 Task: Create a due date automation trigger when advanced on, on the tuesday before a card is due add dates not due this week at 11:00 AM.
Action: Mouse moved to (1219, 96)
Screenshot: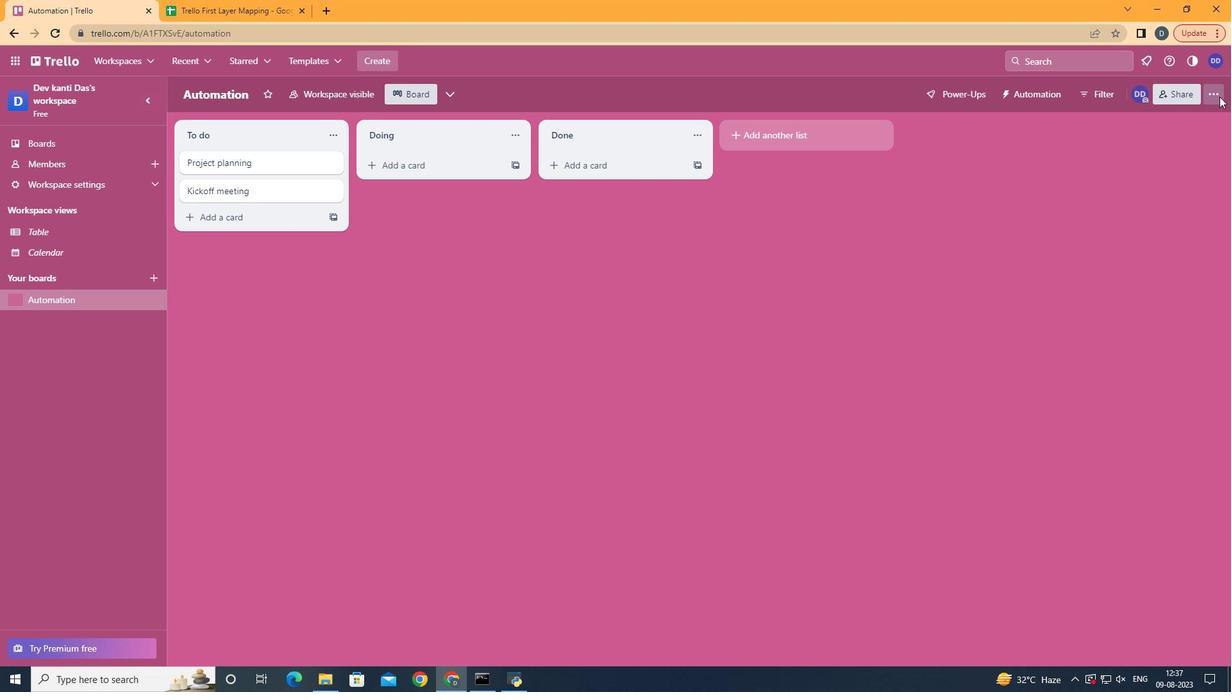 
Action: Mouse pressed left at (1219, 96)
Screenshot: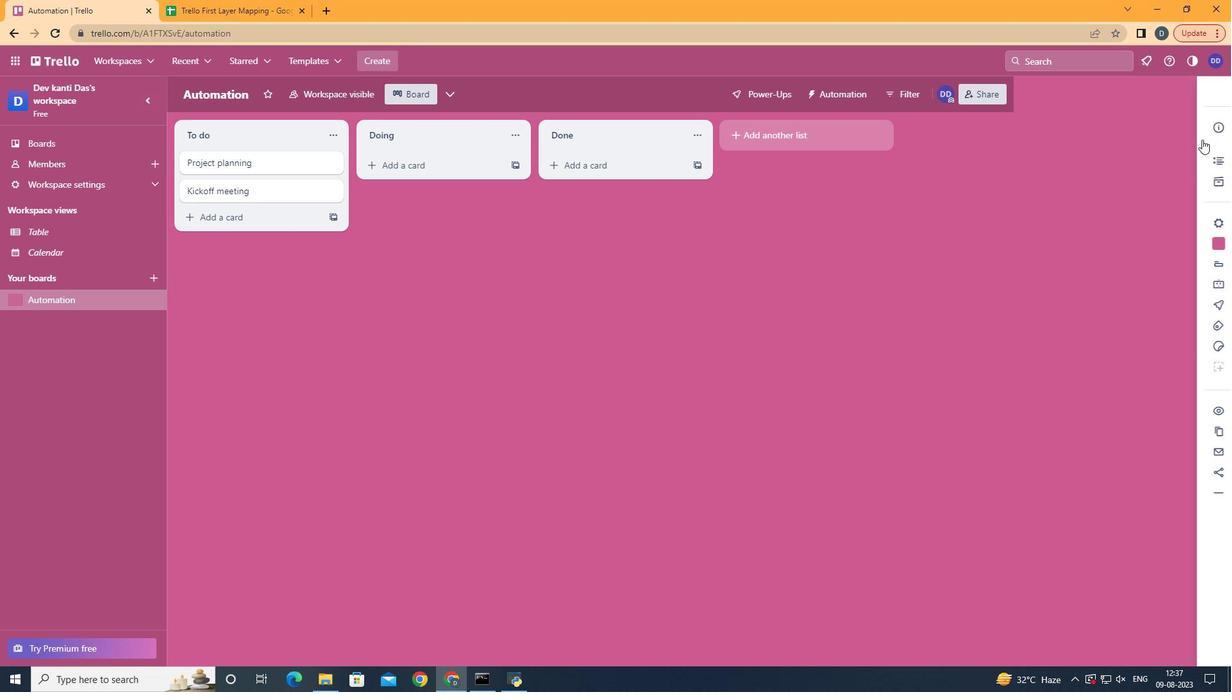 
Action: Mouse moved to (1101, 284)
Screenshot: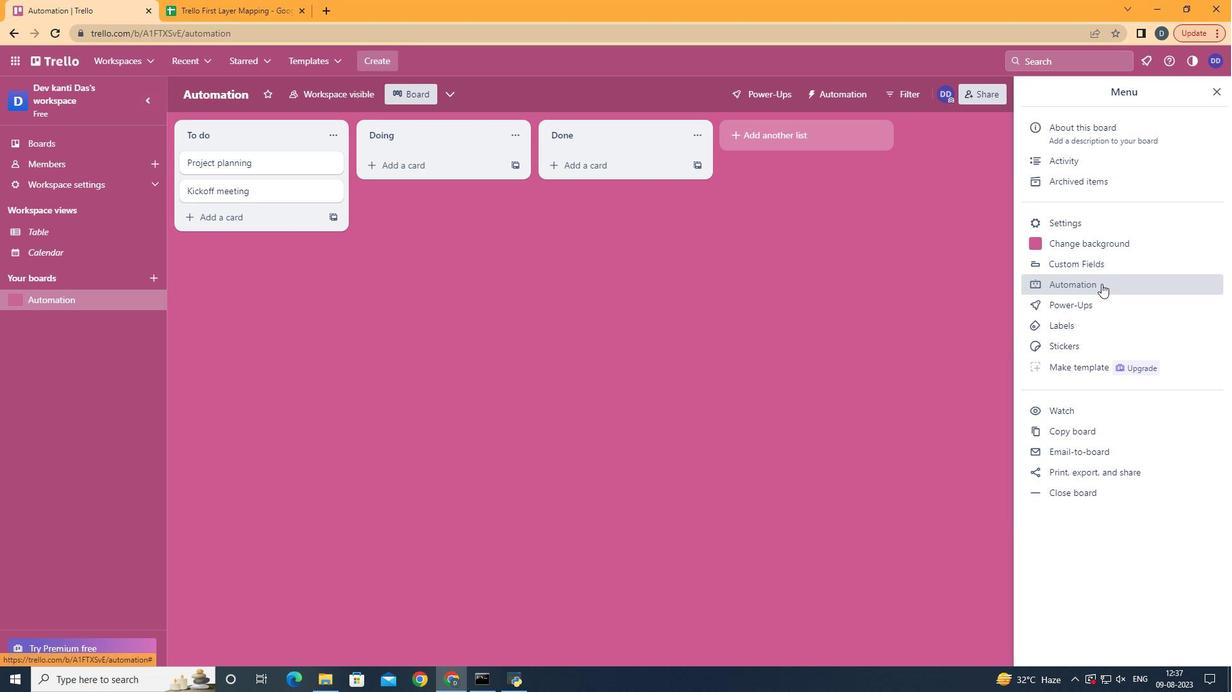 
Action: Mouse pressed left at (1101, 284)
Screenshot: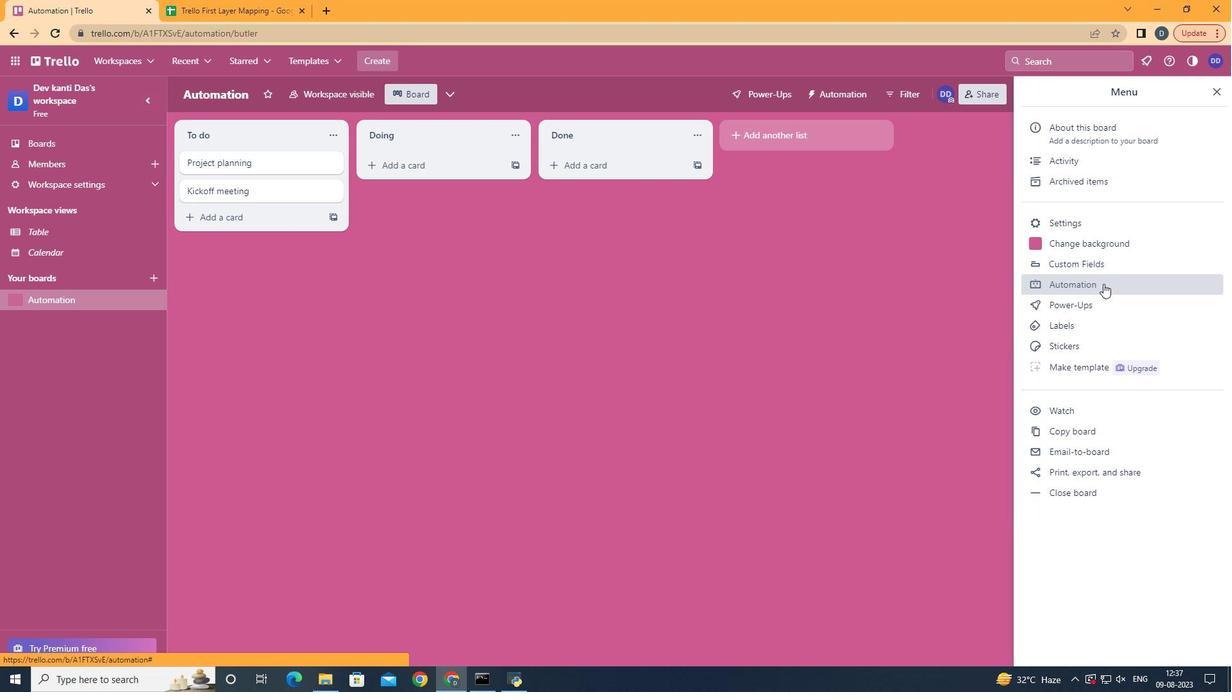 
Action: Mouse moved to (213, 265)
Screenshot: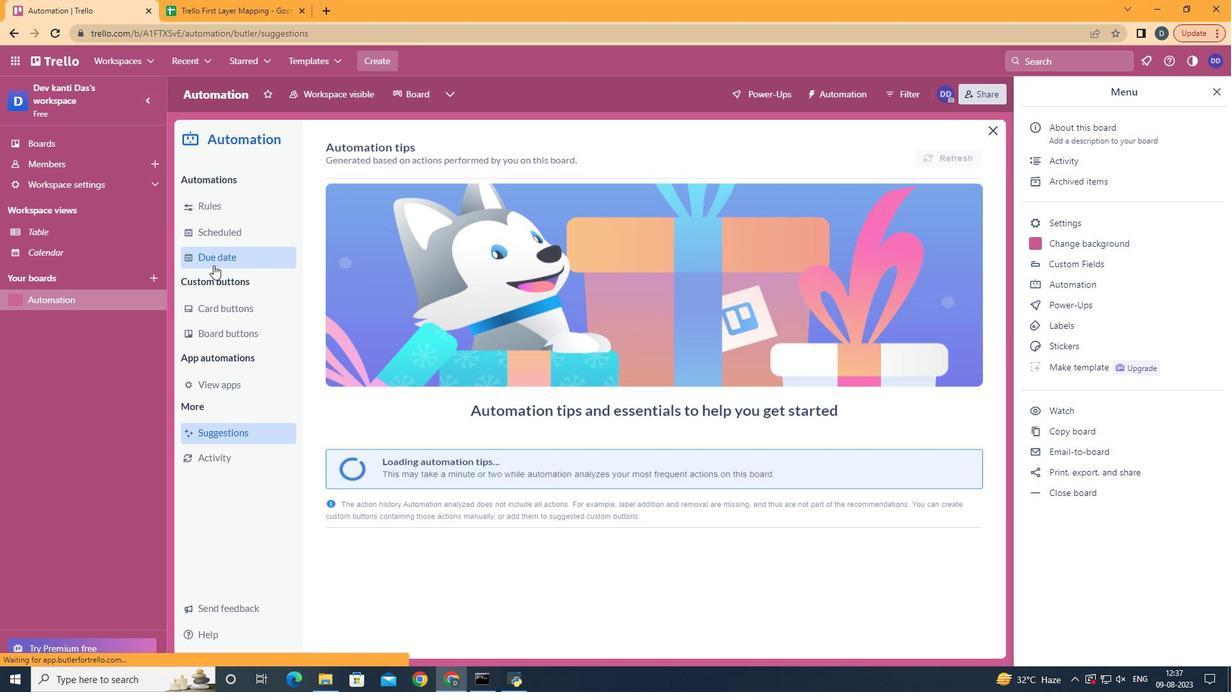 
Action: Mouse pressed left at (213, 265)
Screenshot: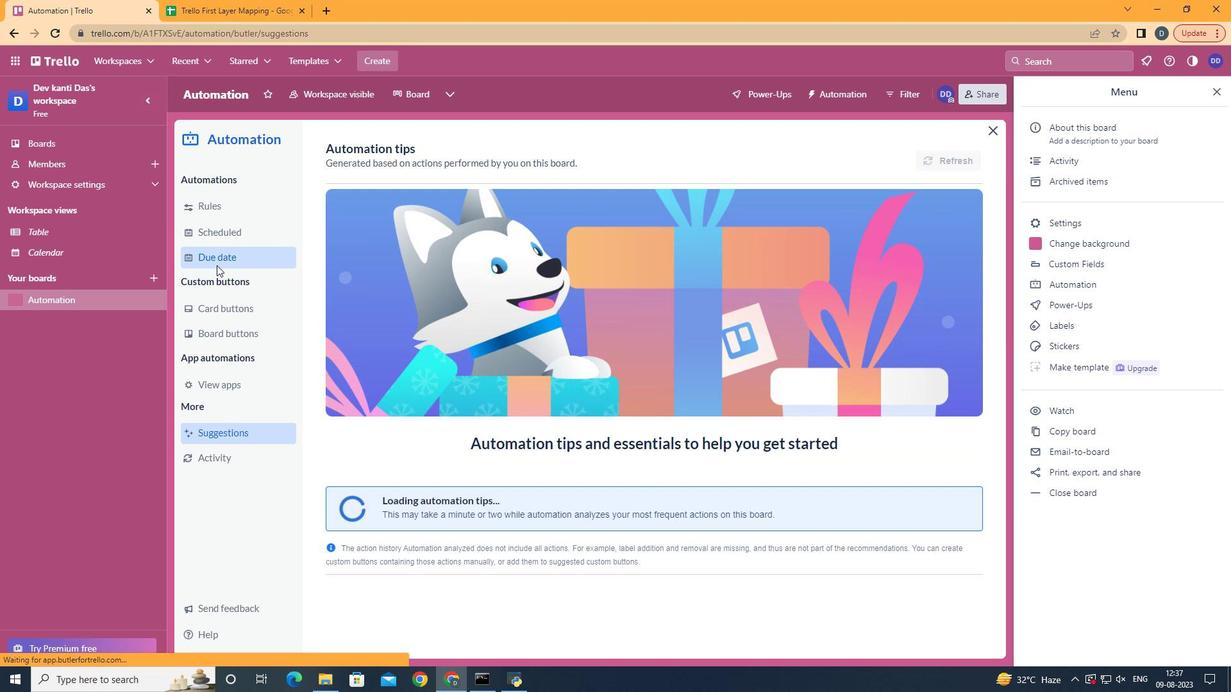
Action: Mouse moved to (897, 151)
Screenshot: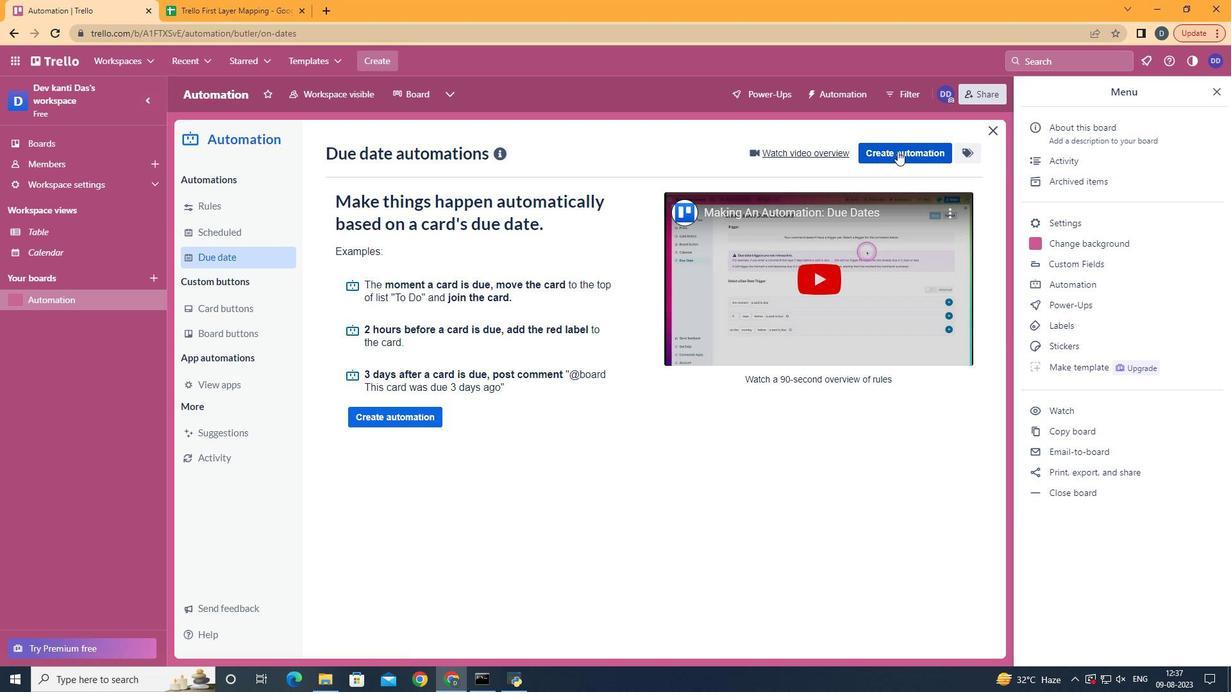 
Action: Mouse pressed left at (897, 151)
Screenshot: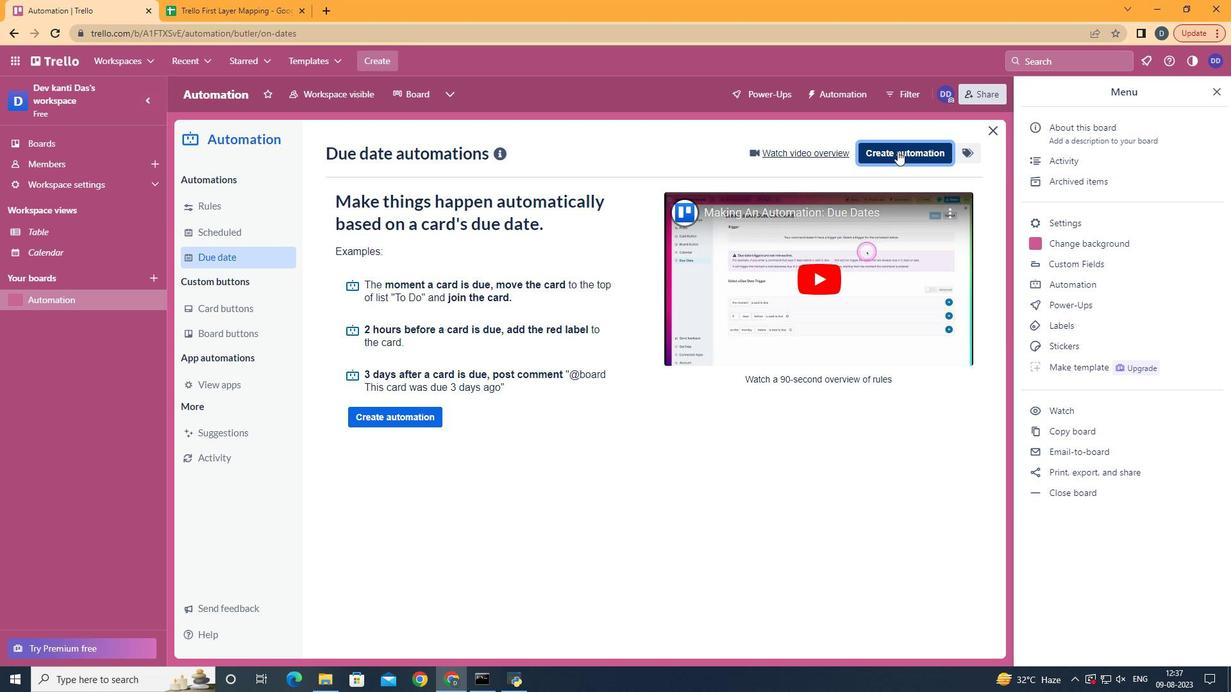 
Action: Mouse moved to (642, 280)
Screenshot: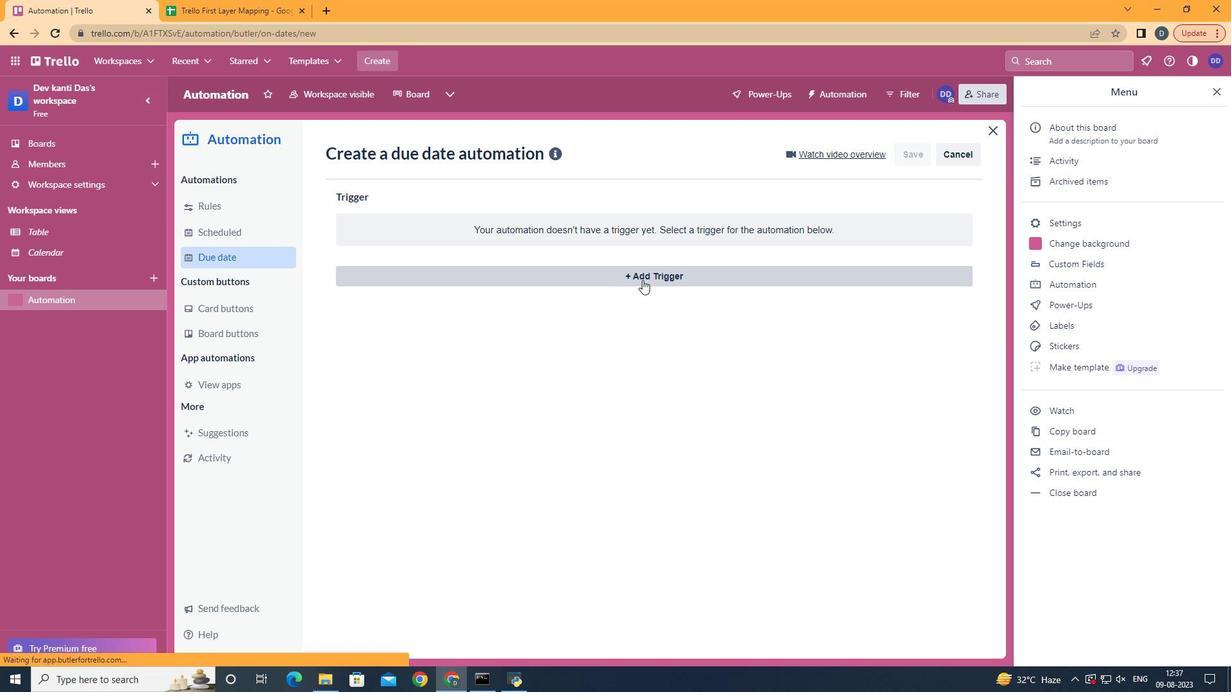 
Action: Mouse pressed left at (642, 280)
Screenshot: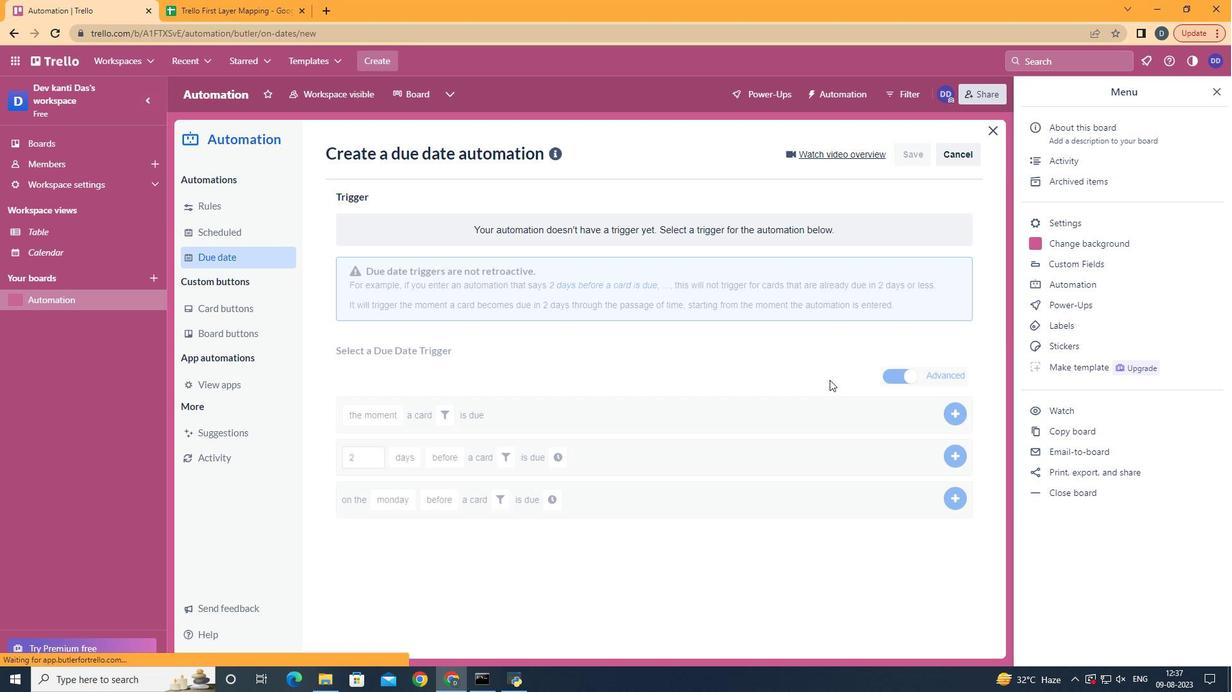 
Action: Mouse moved to (414, 364)
Screenshot: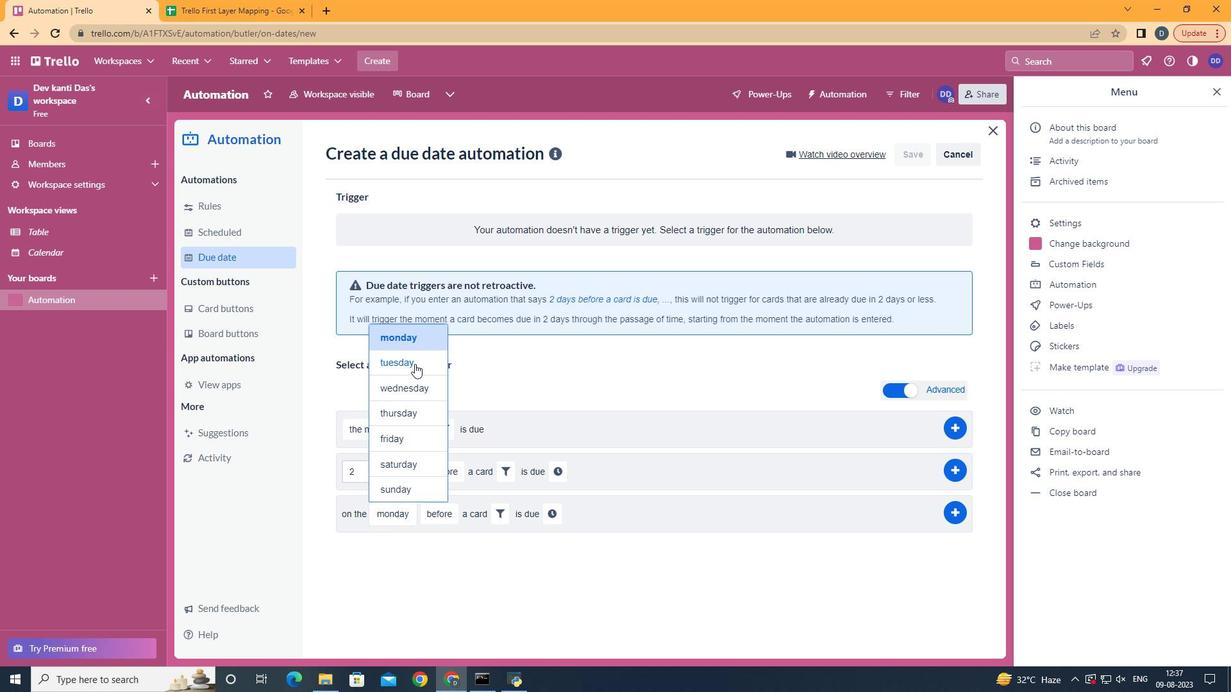 
Action: Mouse pressed left at (414, 364)
Screenshot: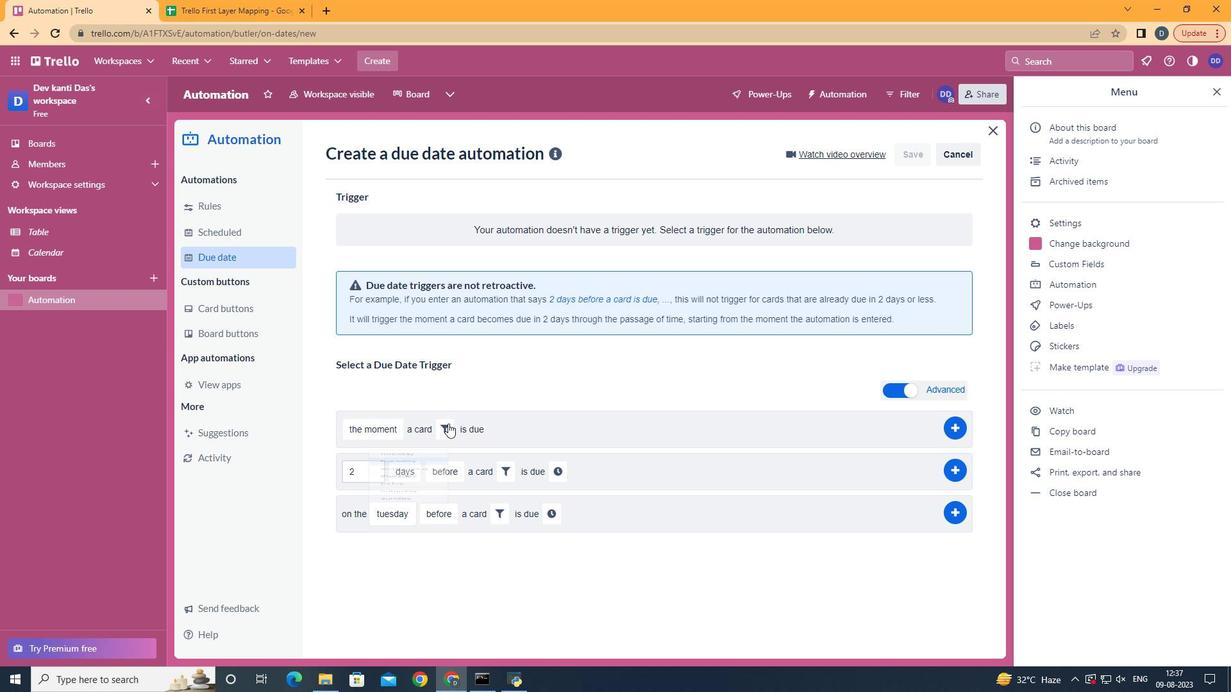
Action: Mouse moved to (445, 548)
Screenshot: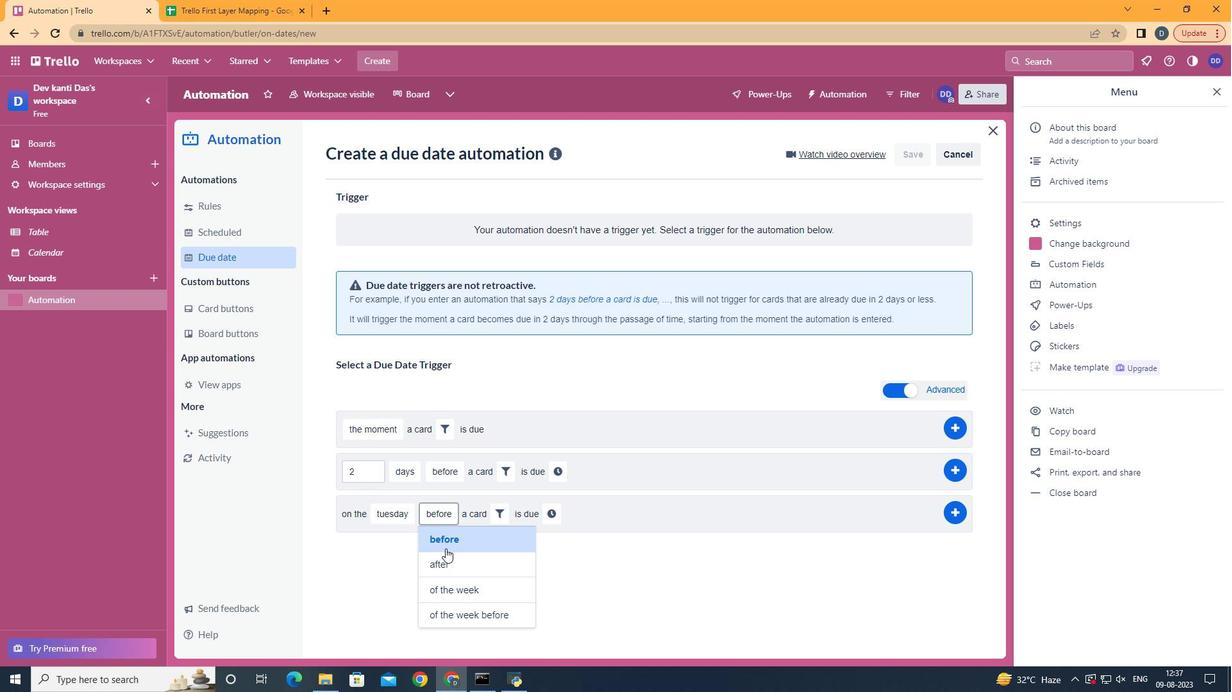 
Action: Mouse pressed left at (445, 548)
Screenshot: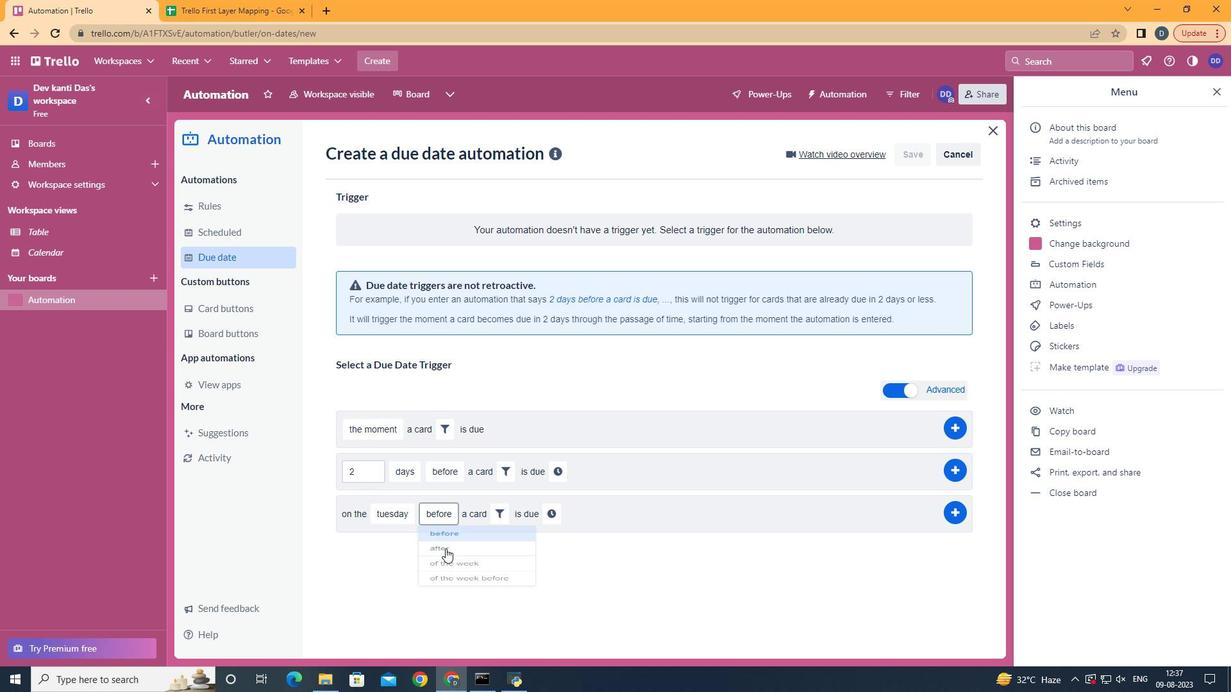
Action: Mouse moved to (502, 520)
Screenshot: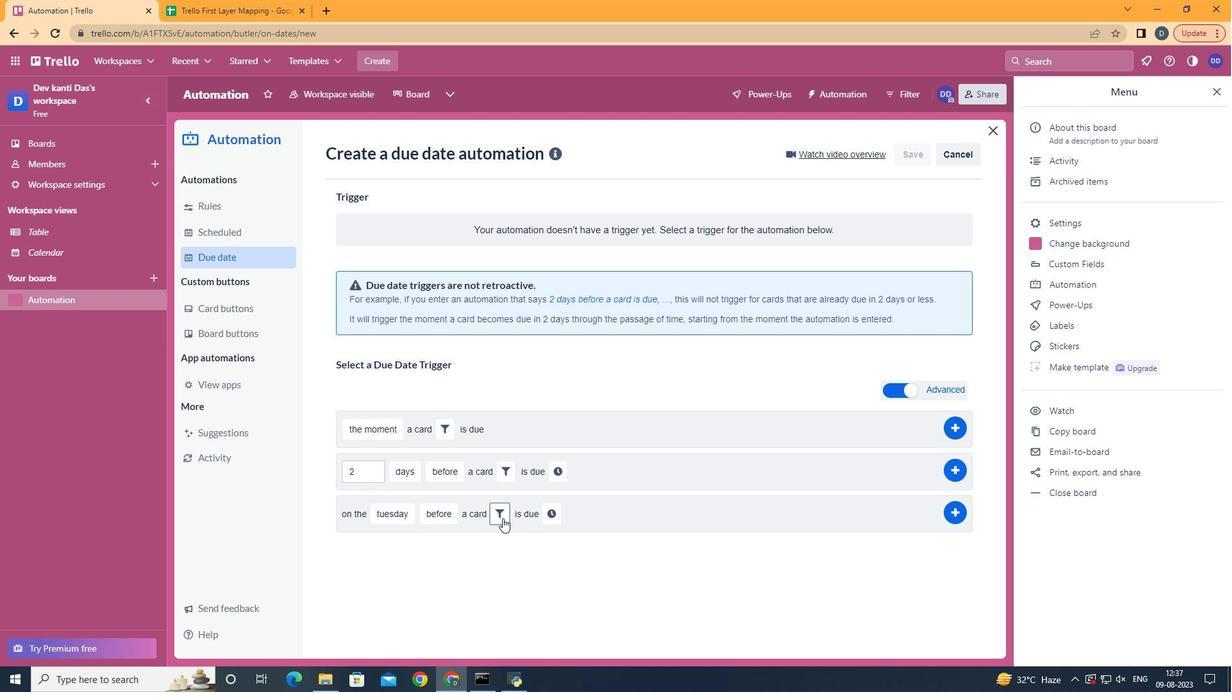 
Action: Mouse pressed left at (502, 520)
Screenshot: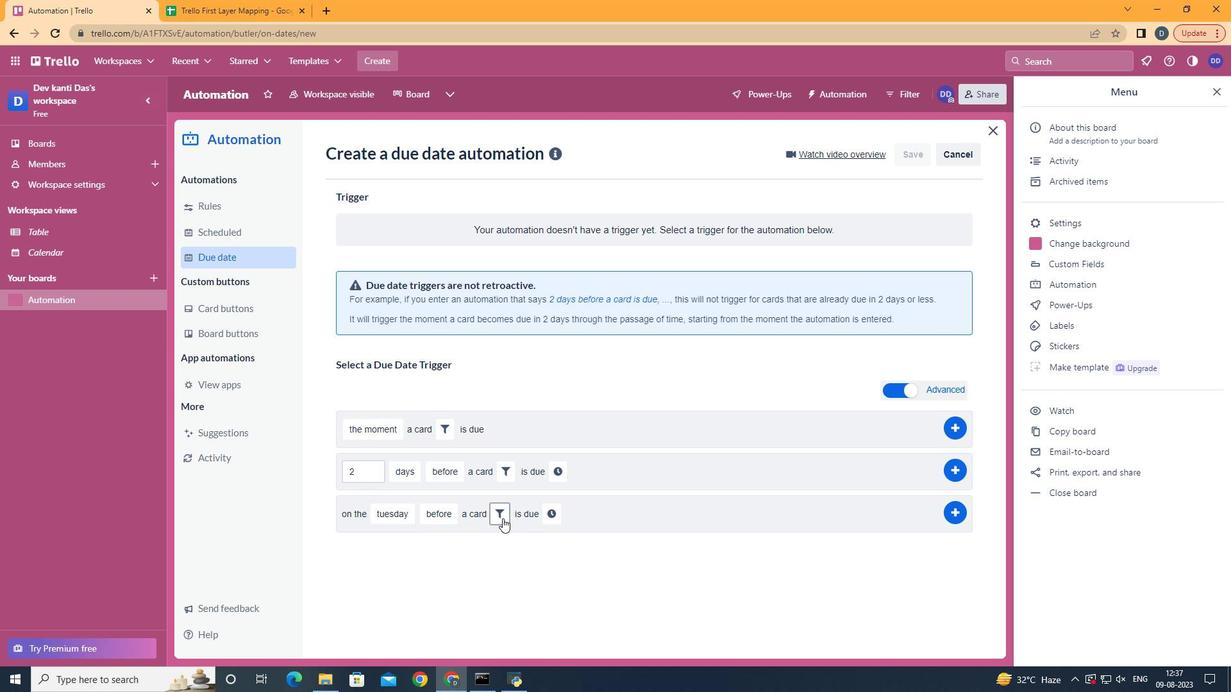 
Action: Mouse moved to (579, 554)
Screenshot: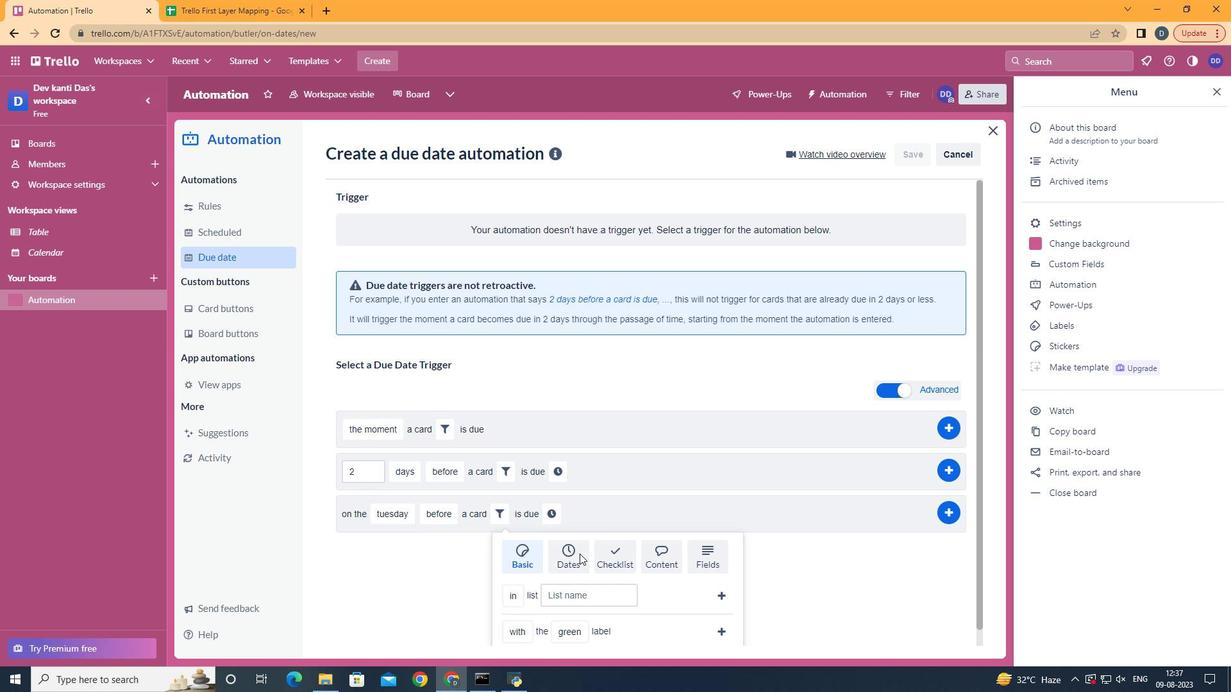 
Action: Mouse pressed left at (579, 554)
Screenshot: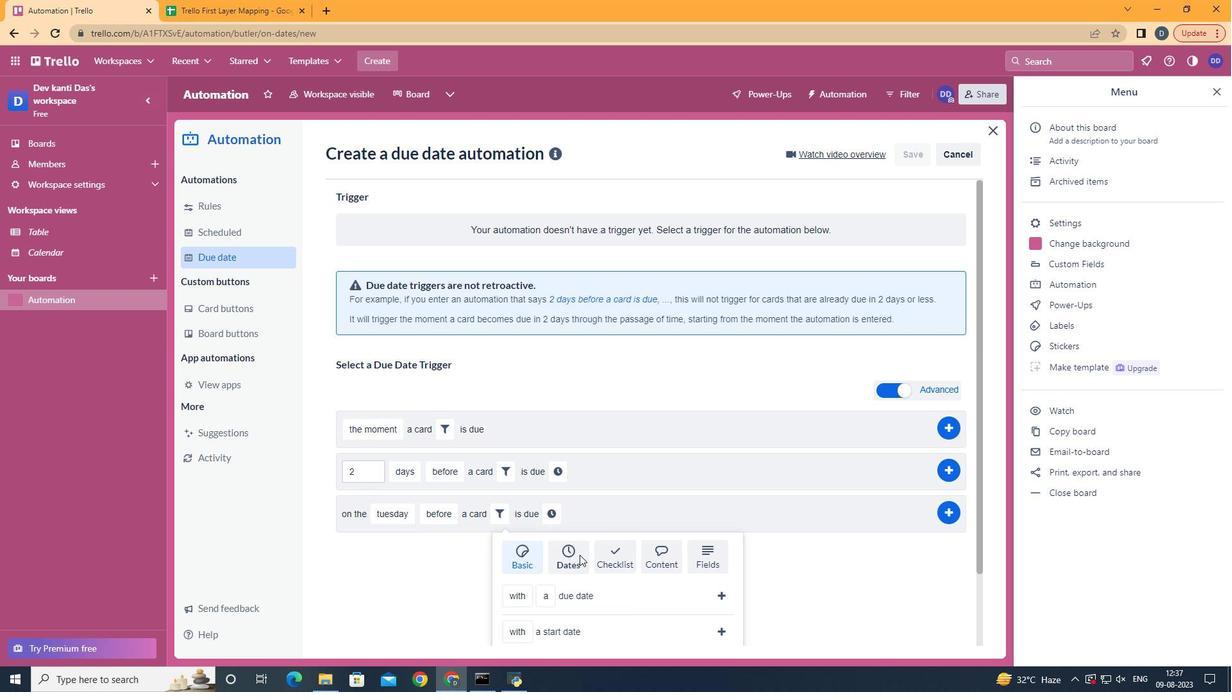 
Action: Mouse moved to (579, 555)
Screenshot: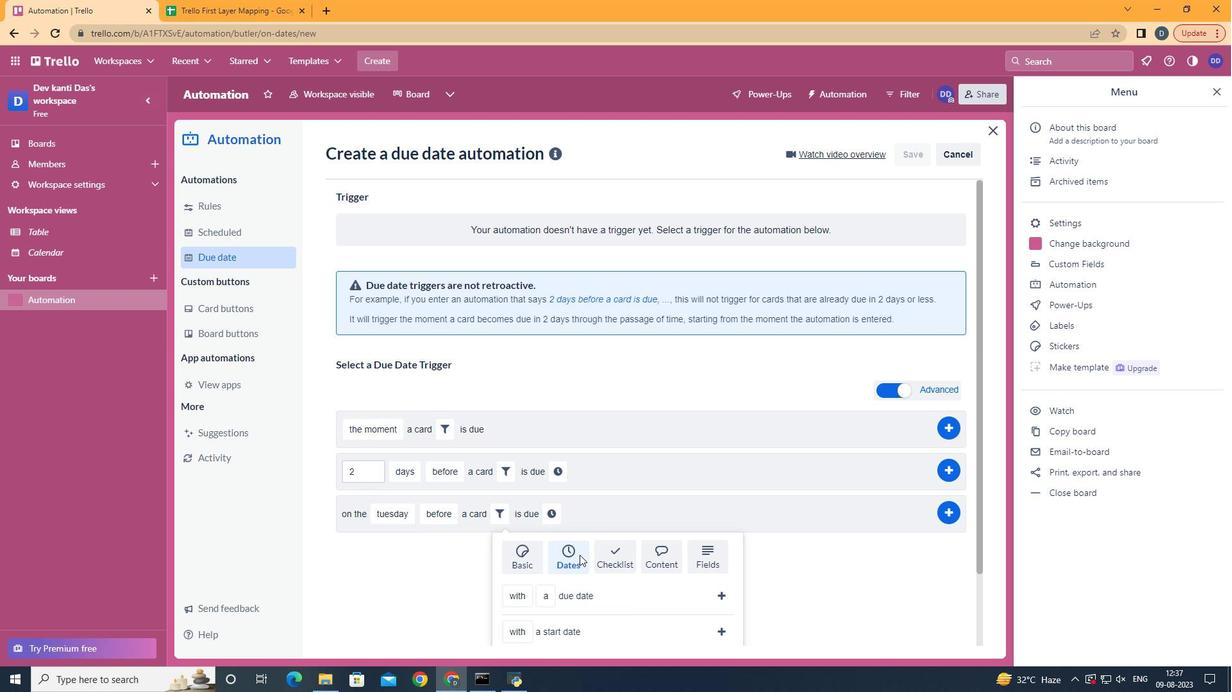 
Action: Mouse scrolled (579, 554) with delta (0, 0)
Screenshot: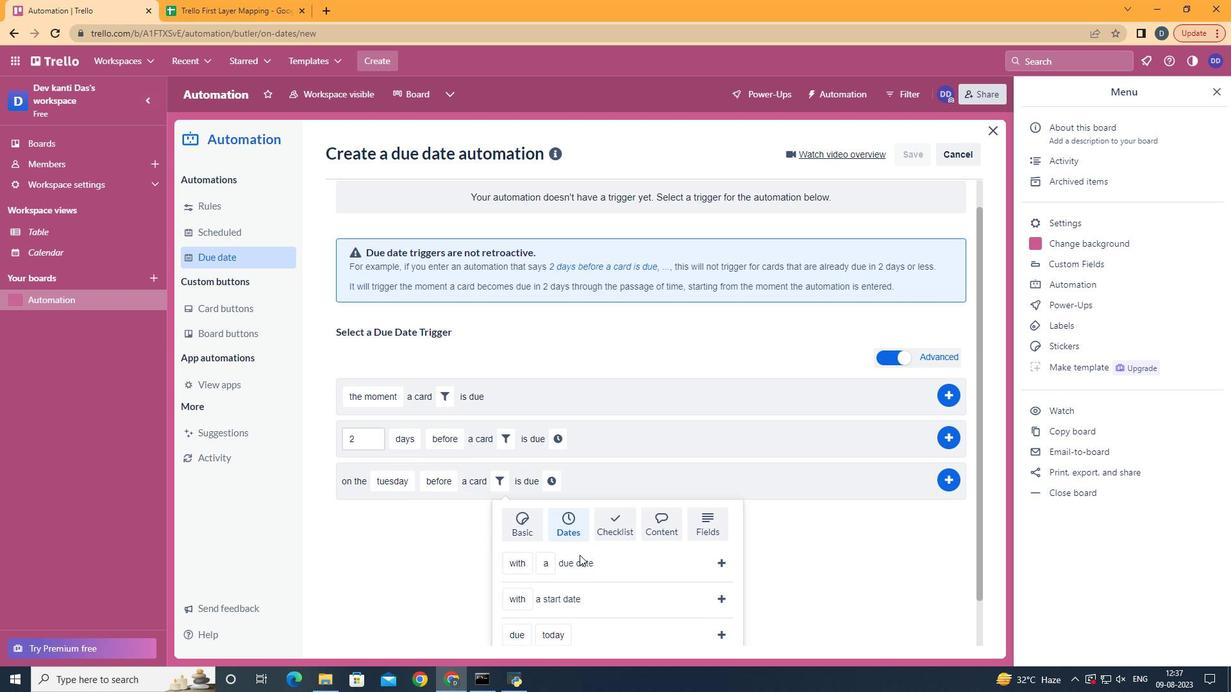 
Action: Mouse scrolled (579, 554) with delta (0, 0)
Screenshot: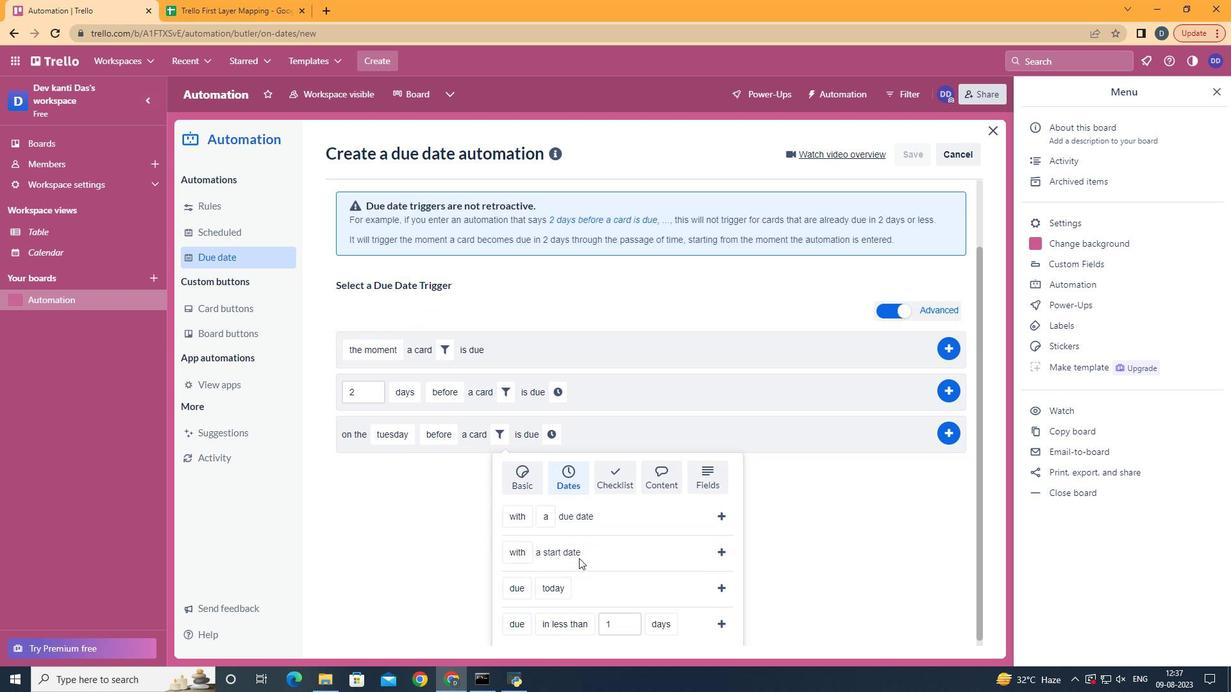 
Action: Mouse scrolled (579, 554) with delta (0, 0)
Screenshot: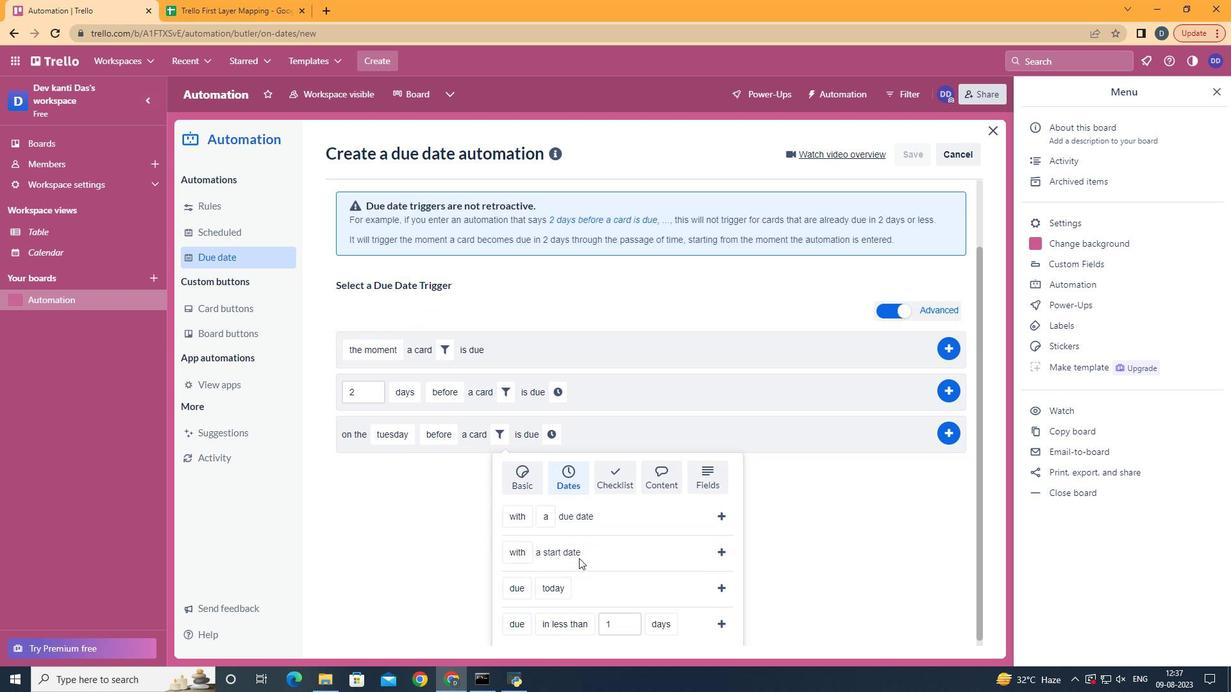 
Action: Mouse scrolled (579, 554) with delta (0, 0)
Screenshot: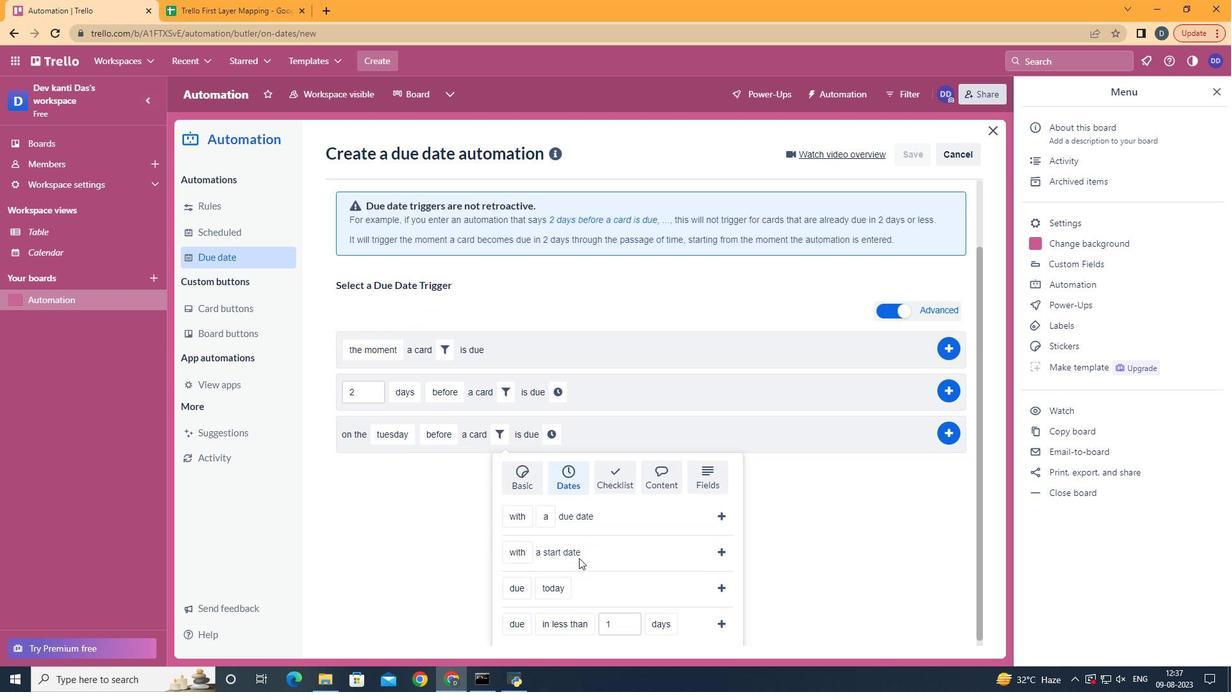 
Action: Mouse moved to (533, 505)
Screenshot: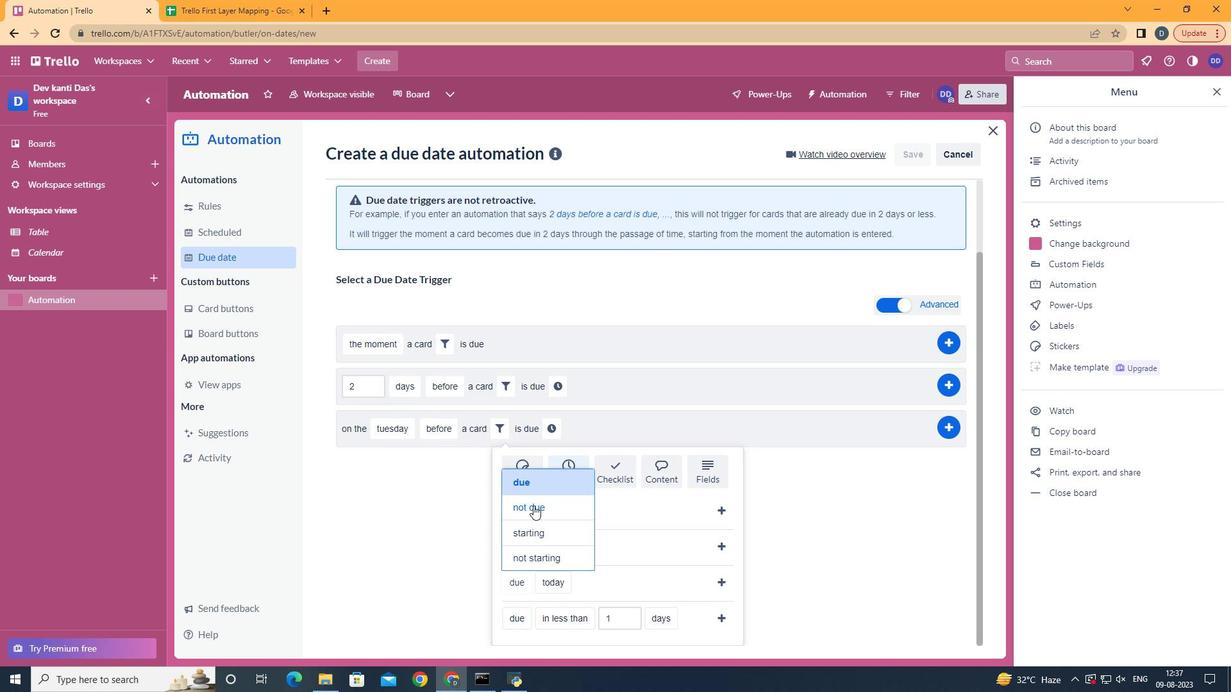 
Action: Mouse pressed left at (533, 505)
Screenshot: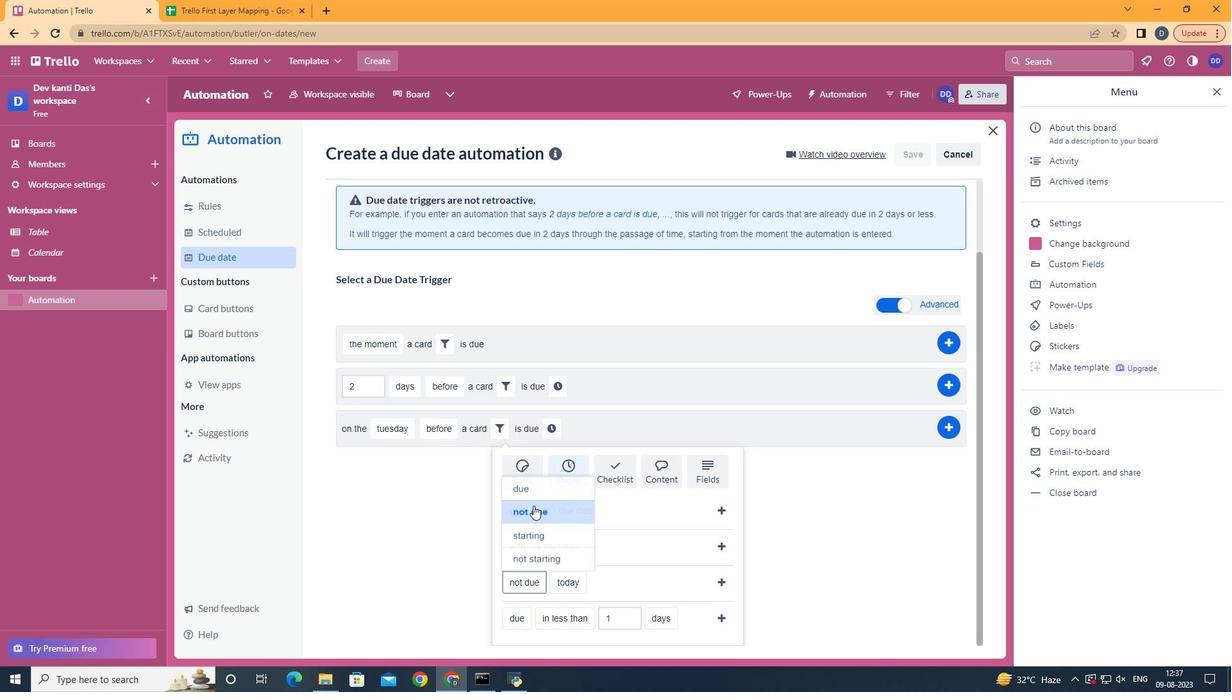 
Action: Mouse moved to (595, 482)
Screenshot: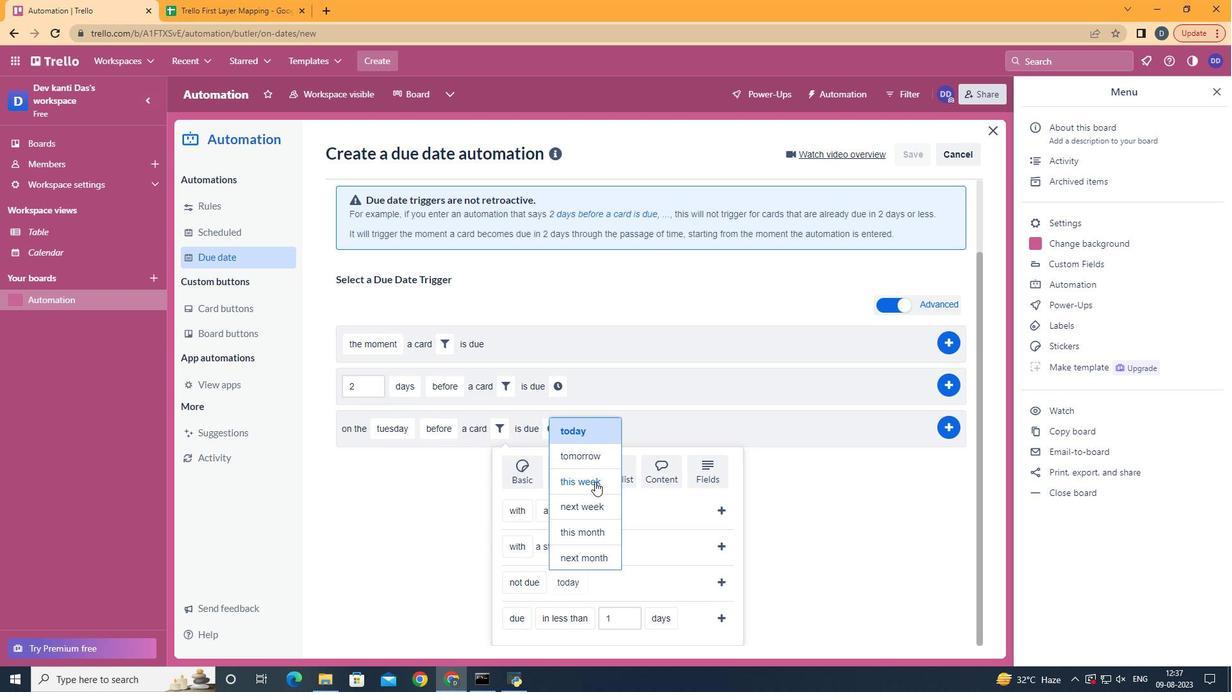 
Action: Mouse pressed left at (595, 482)
Screenshot: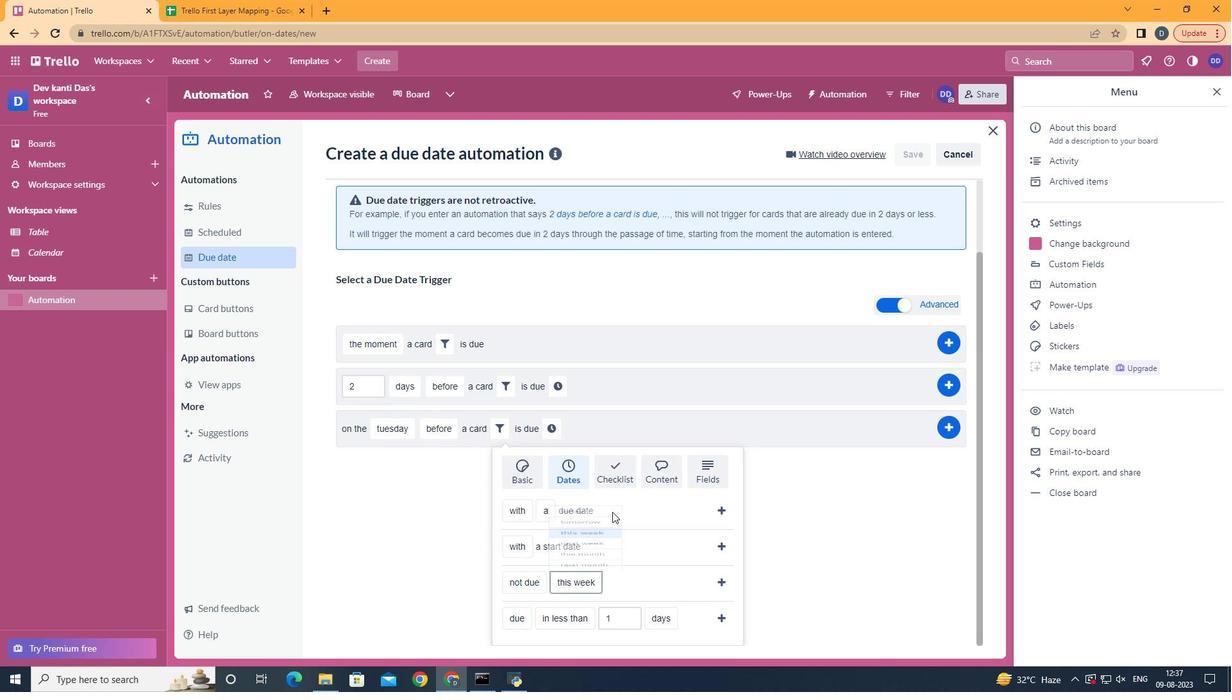 
Action: Mouse moved to (716, 579)
Screenshot: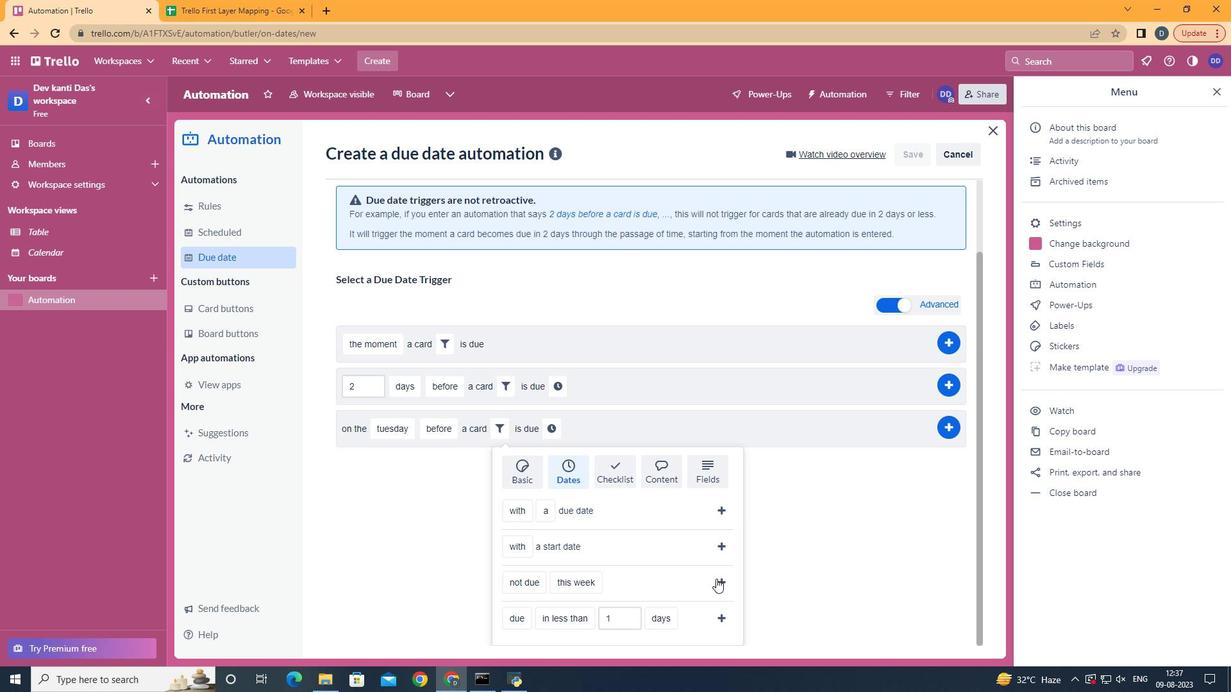
Action: Mouse pressed left at (716, 579)
Screenshot: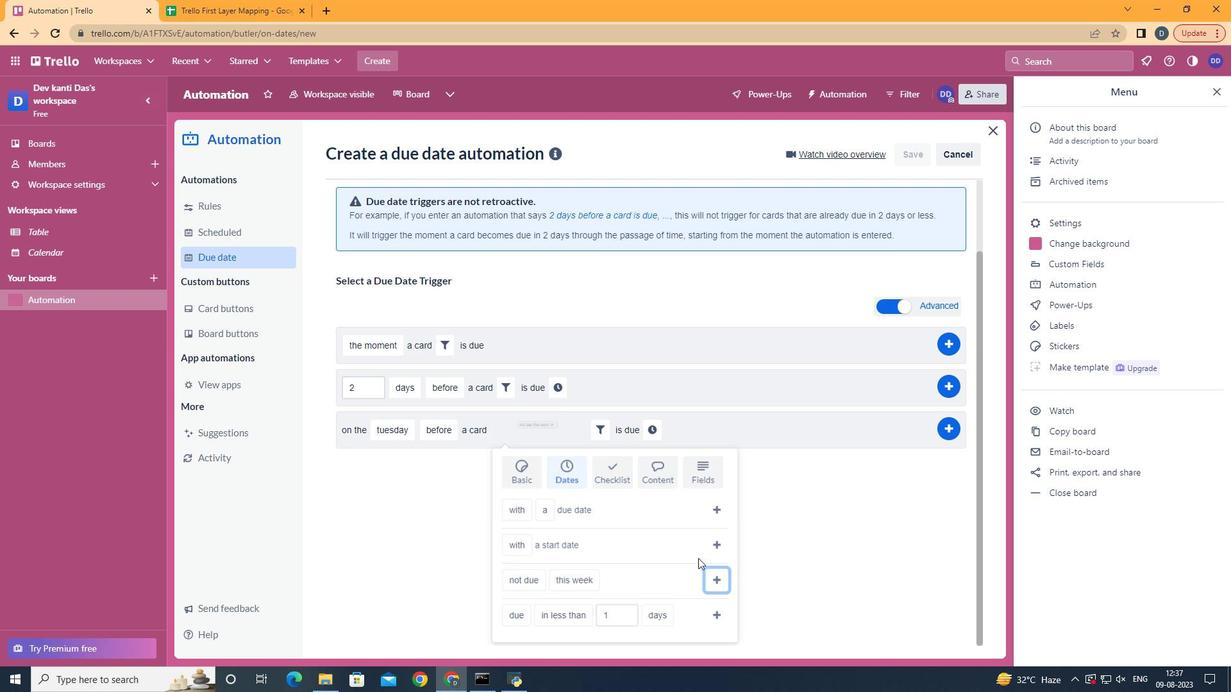 
Action: Mouse moved to (657, 501)
Screenshot: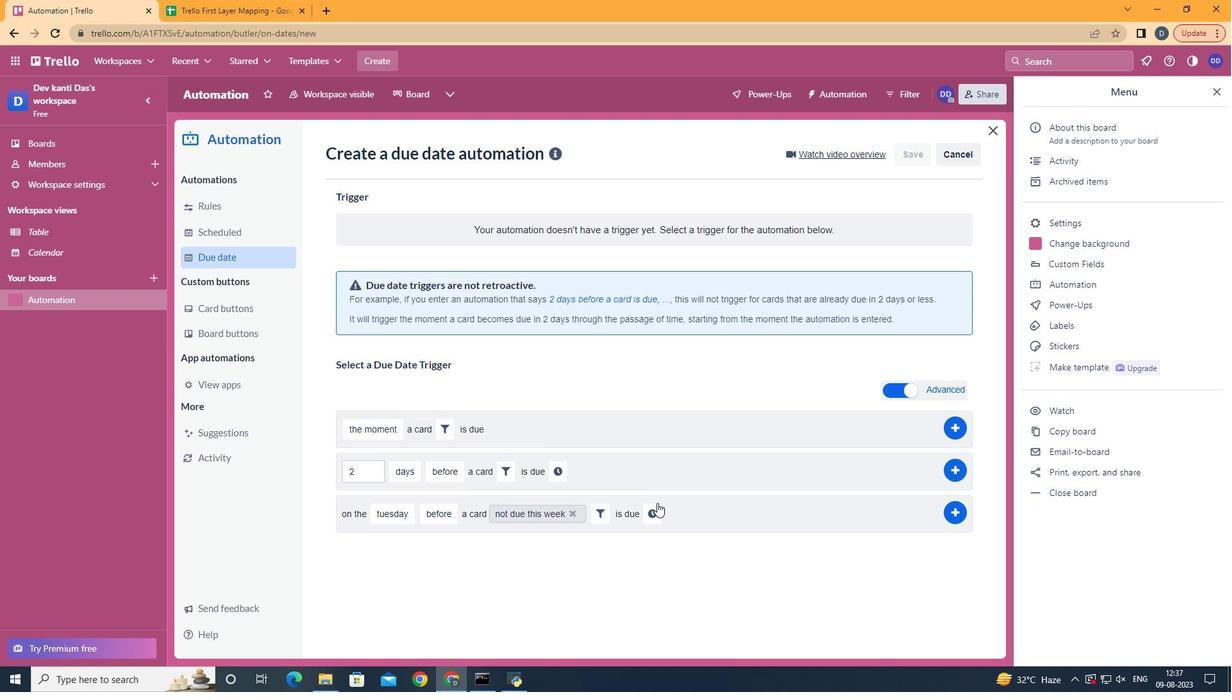 
Action: Mouse pressed left at (657, 501)
Screenshot: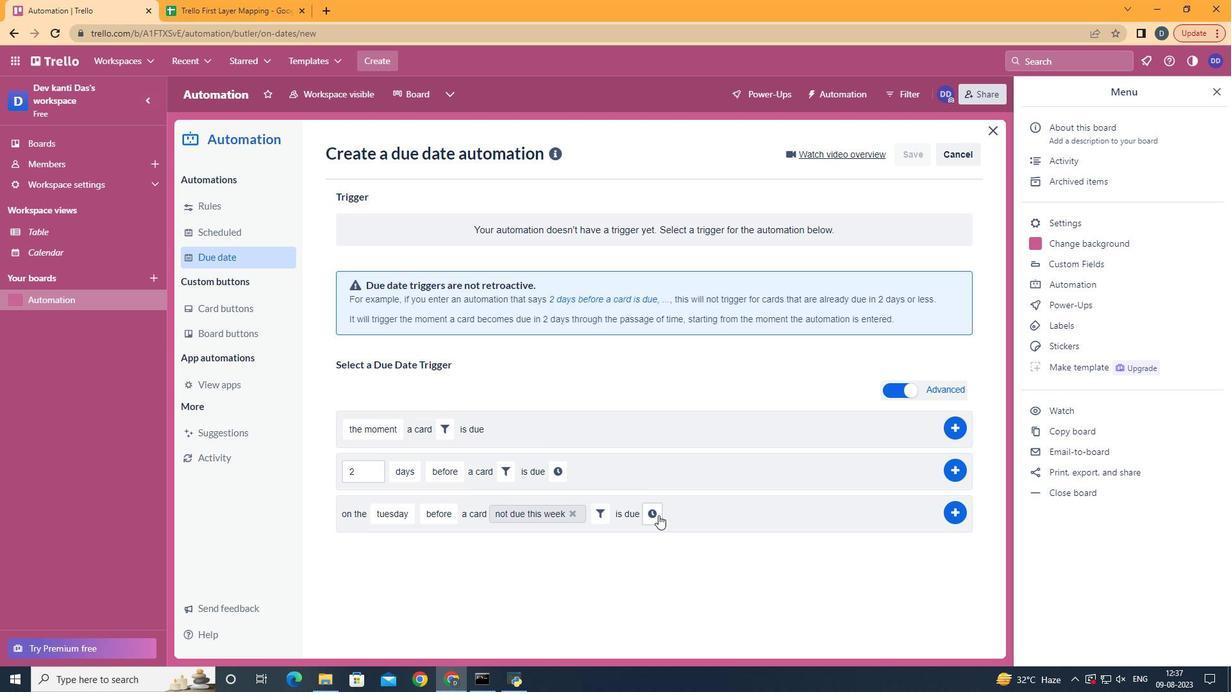 
Action: Mouse moved to (658, 516)
Screenshot: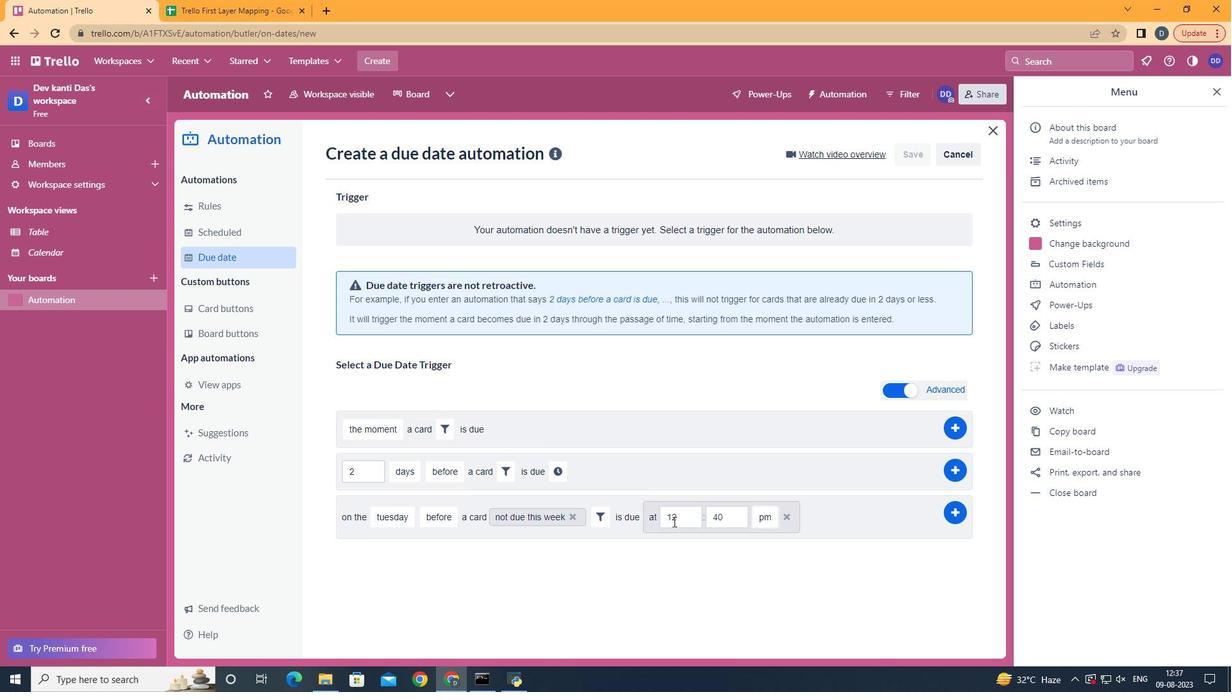 
Action: Mouse pressed left at (658, 516)
Screenshot: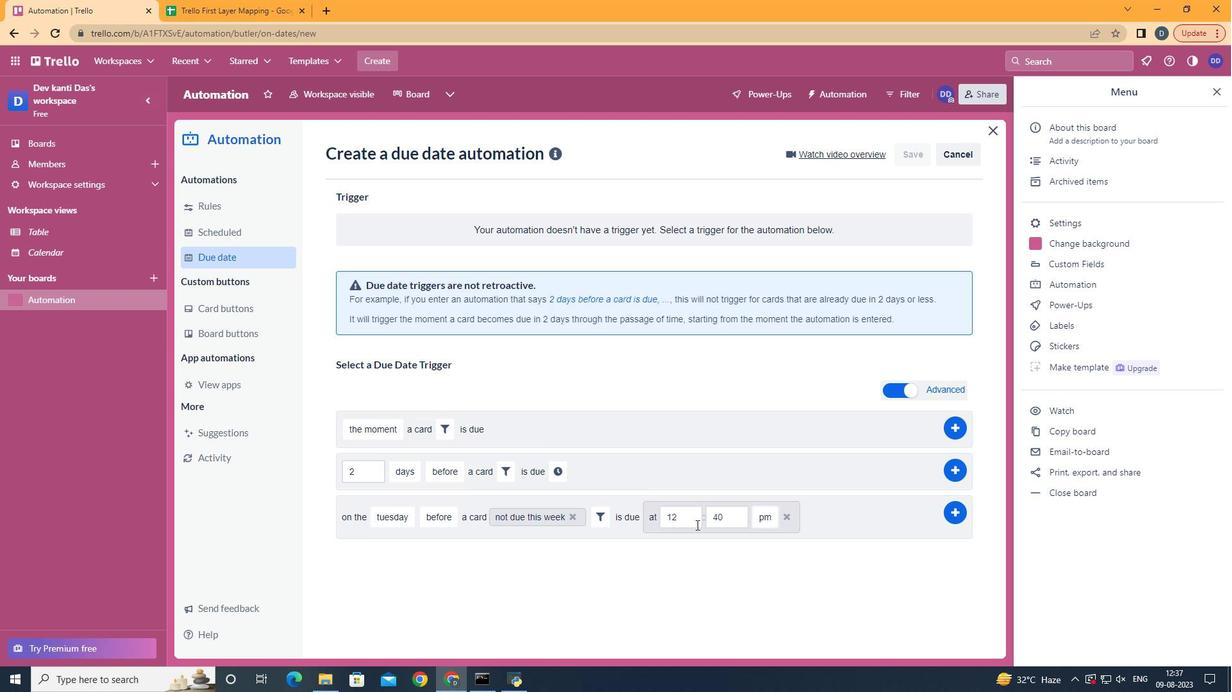 
Action: Mouse moved to (692, 520)
Screenshot: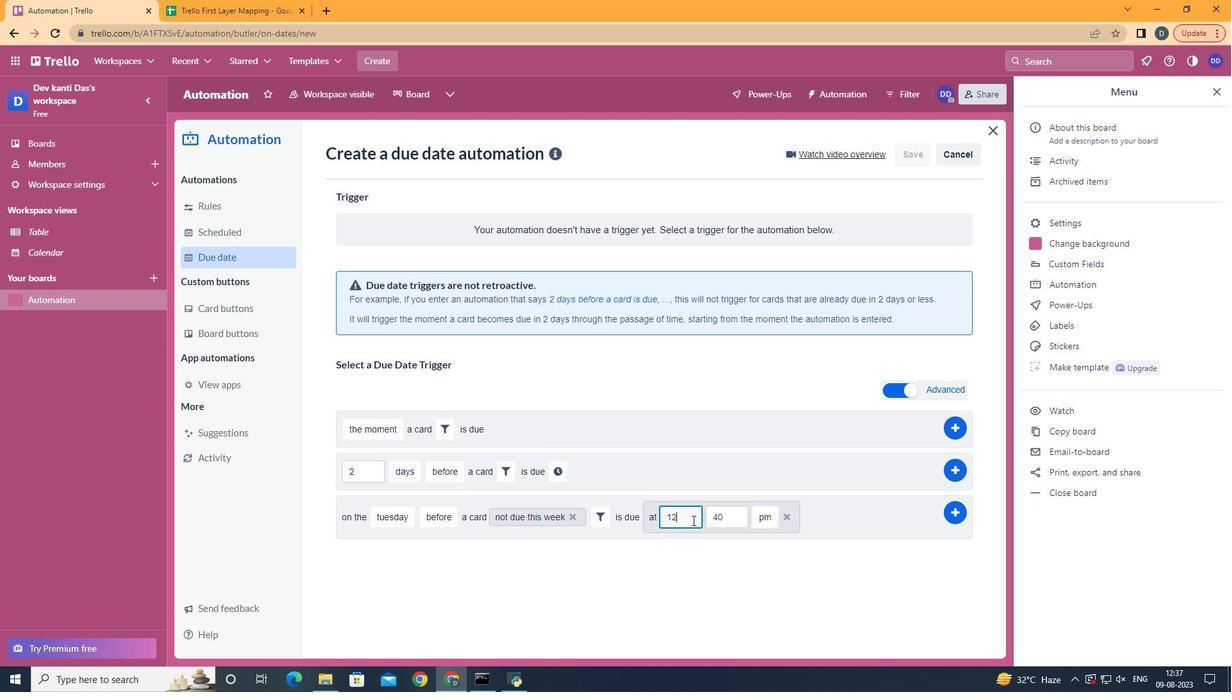 
Action: Mouse pressed left at (692, 520)
Screenshot: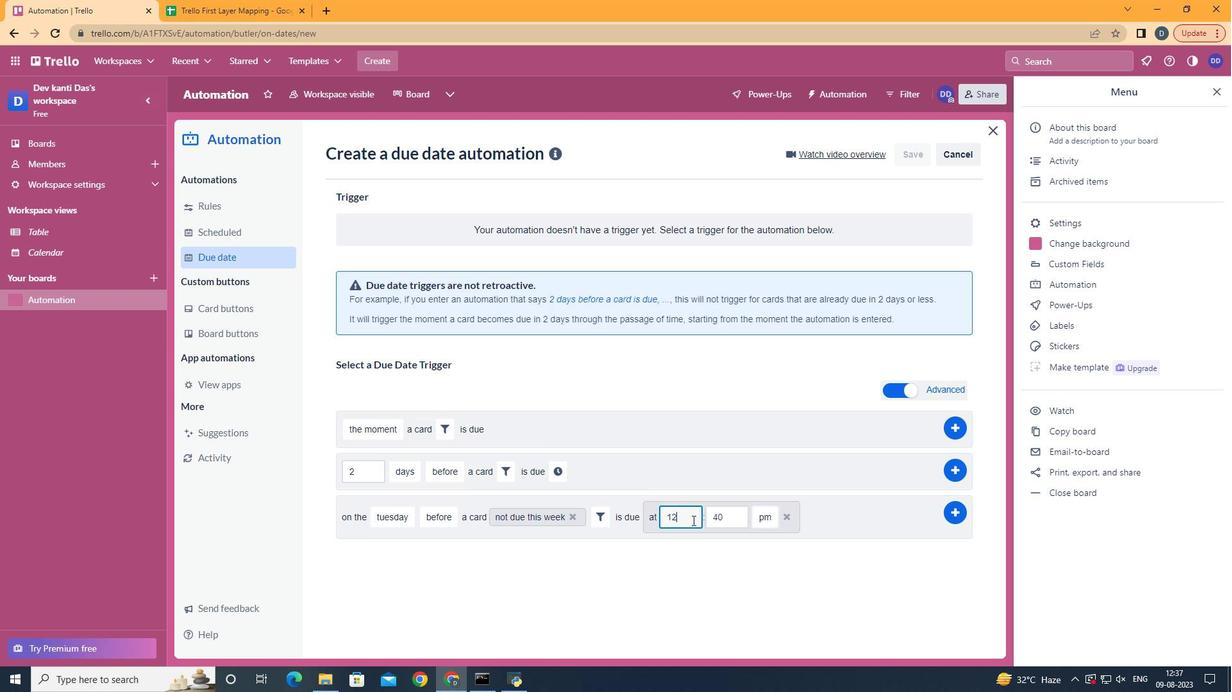 
Action: Key pressed <Key.backspace>1
Screenshot: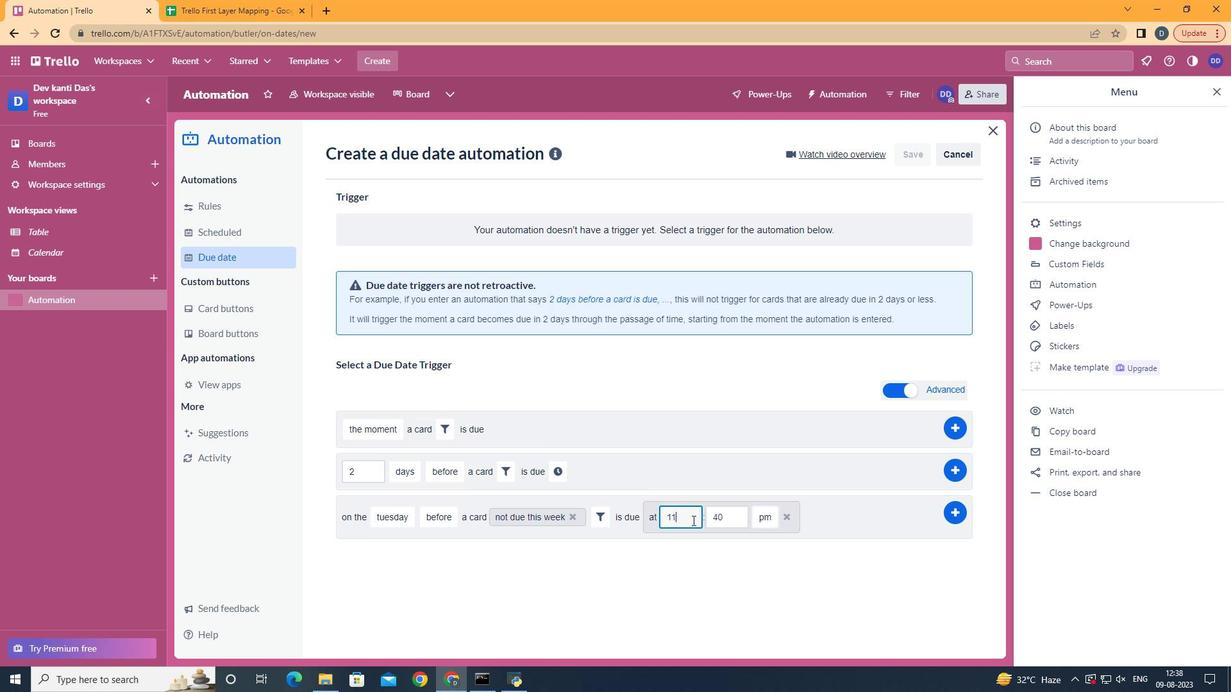 
Action: Mouse moved to (741, 513)
Screenshot: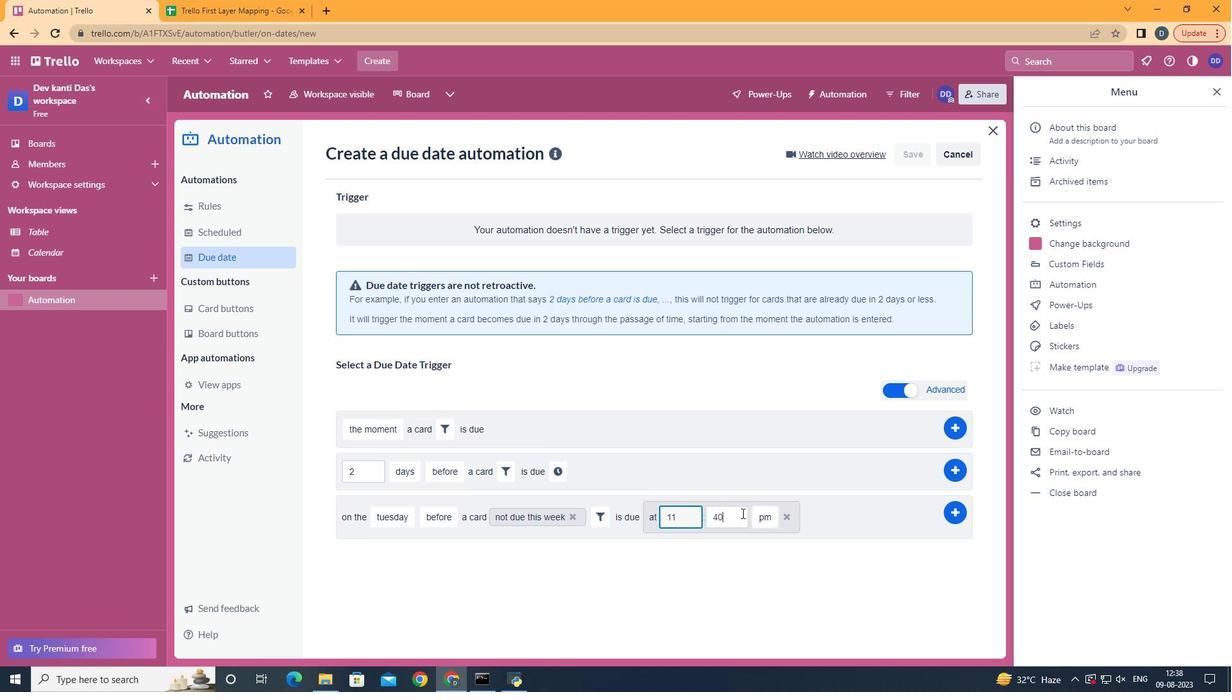 
Action: Mouse pressed left at (741, 513)
Screenshot: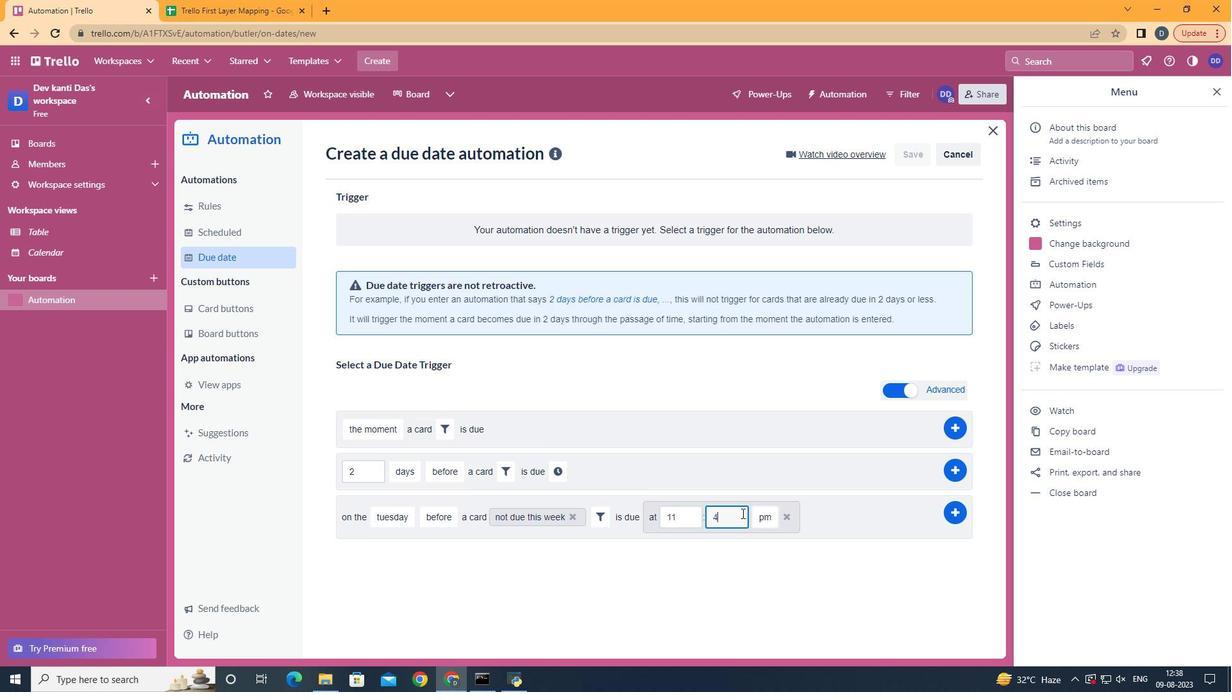 
Action: Key pressed <Key.backspace><Key.backspace>00
Screenshot: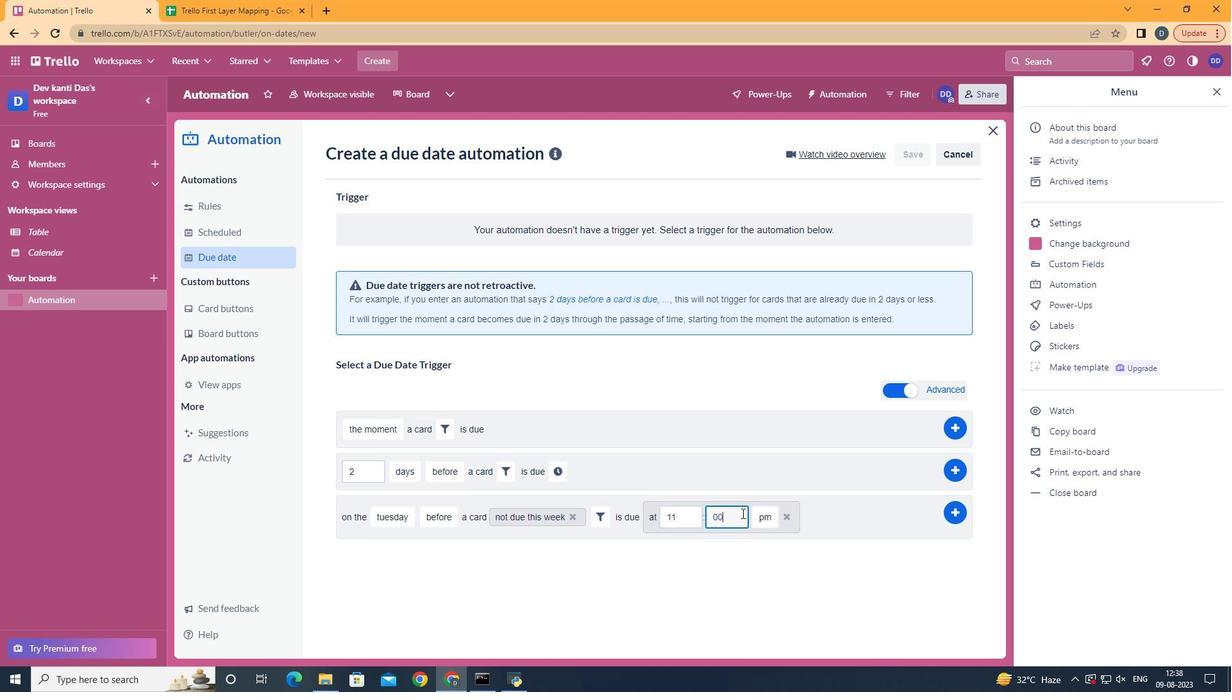 
Action: Mouse moved to (766, 541)
Screenshot: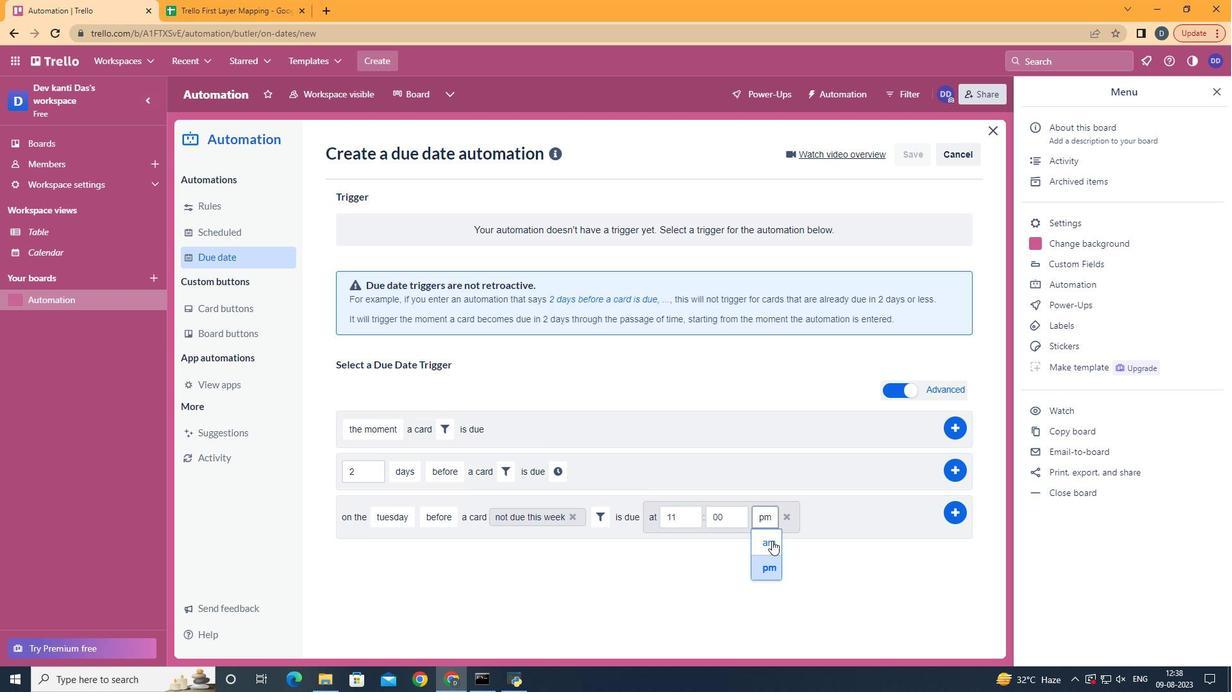 
Action: Mouse pressed left at (766, 541)
Screenshot: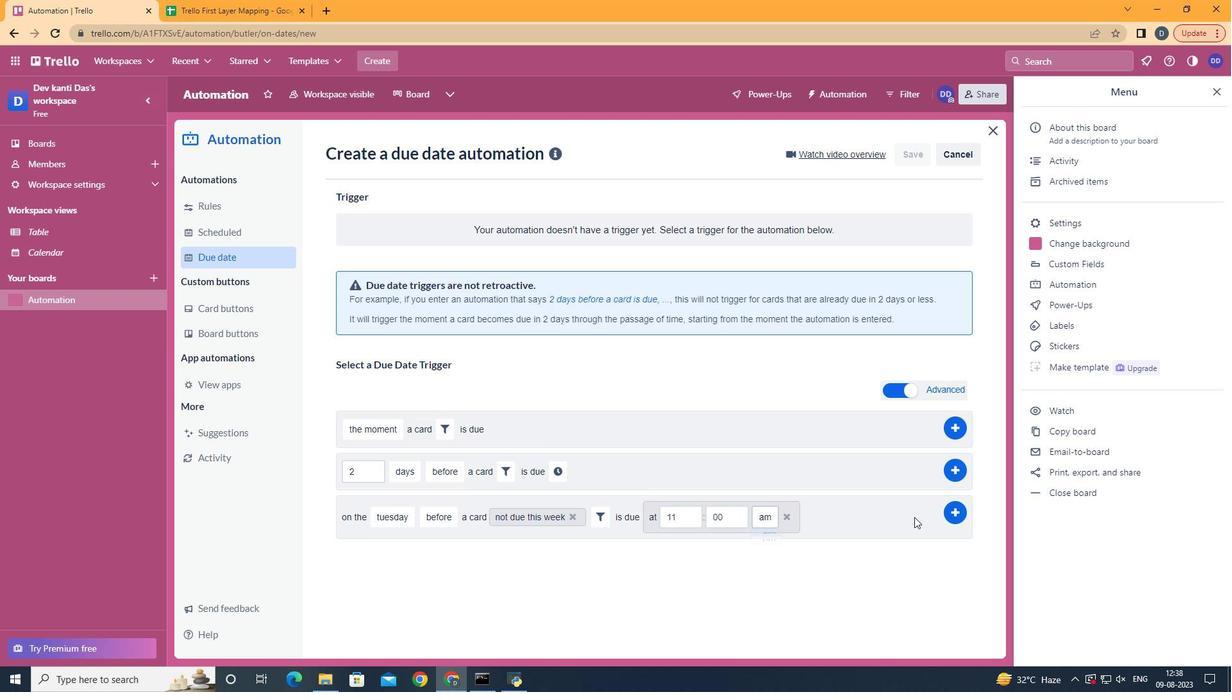
Action: Mouse moved to (952, 509)
Screenshot: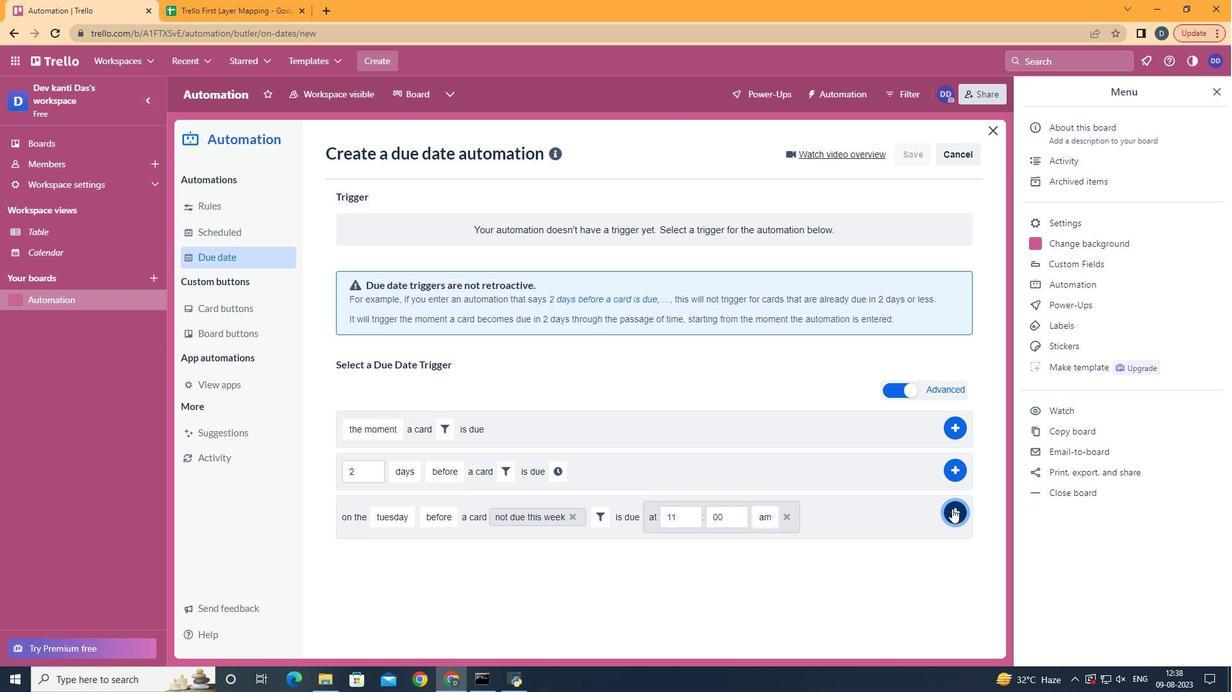 
Action: Mouse pressed left at (952, 509)
Screenshot: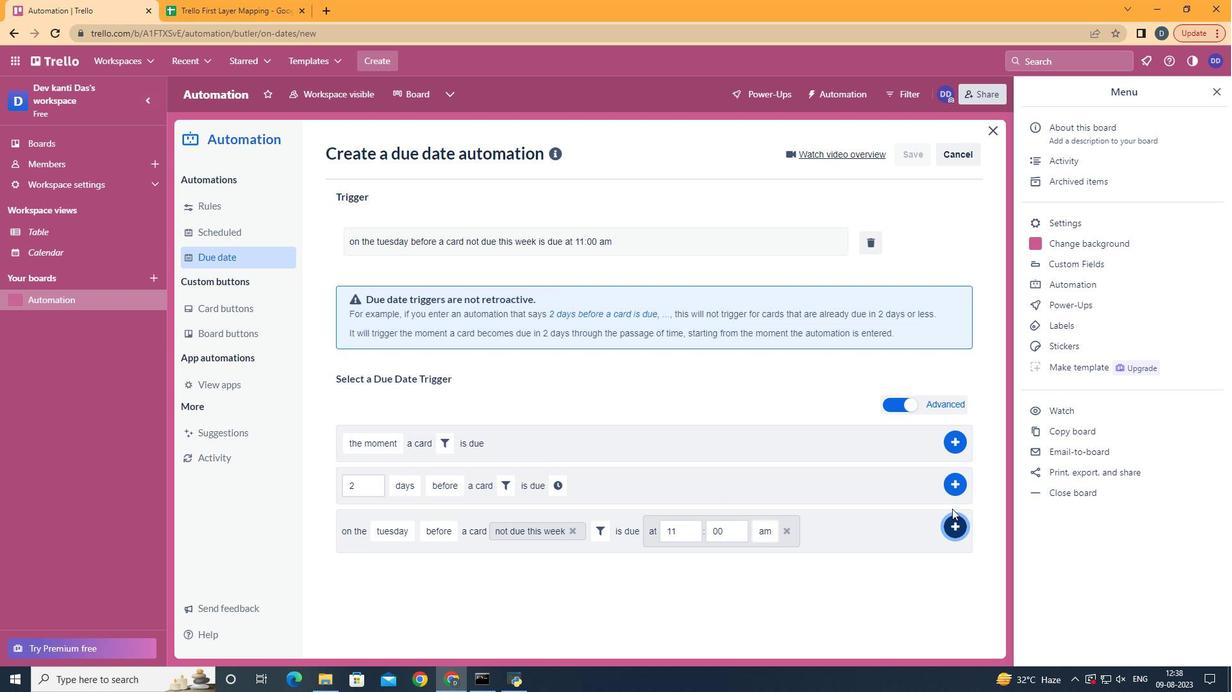 
Action: Mouse moved to (766, 245)
Screenshot: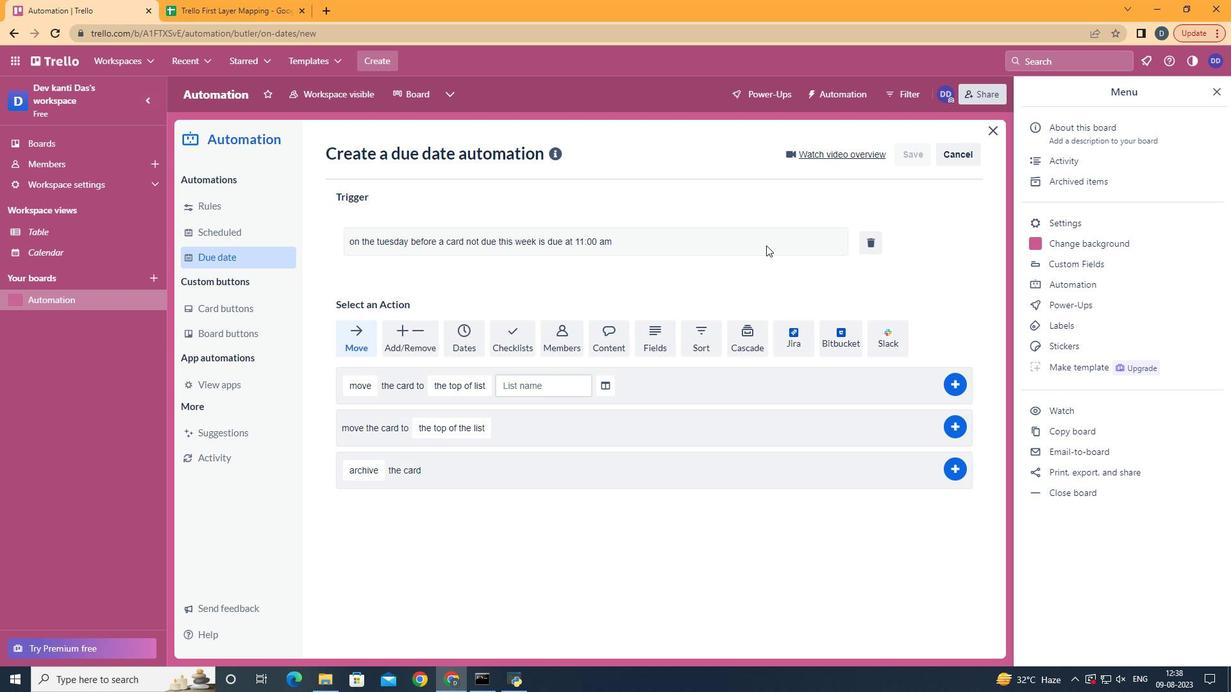 
